 Task: Find connections with filter location Molina de Segura with filter topic #Entrepreneurwith filter profile language French with filter current company Oracle with filter school Gurunanak college with filter industry Wholesale Luxury Goods and Jewelry with filter service category Customer Service with filter keywords title Shipping and Receiving Staff
Action: Mouse moved to (473, 63)
Screenshot: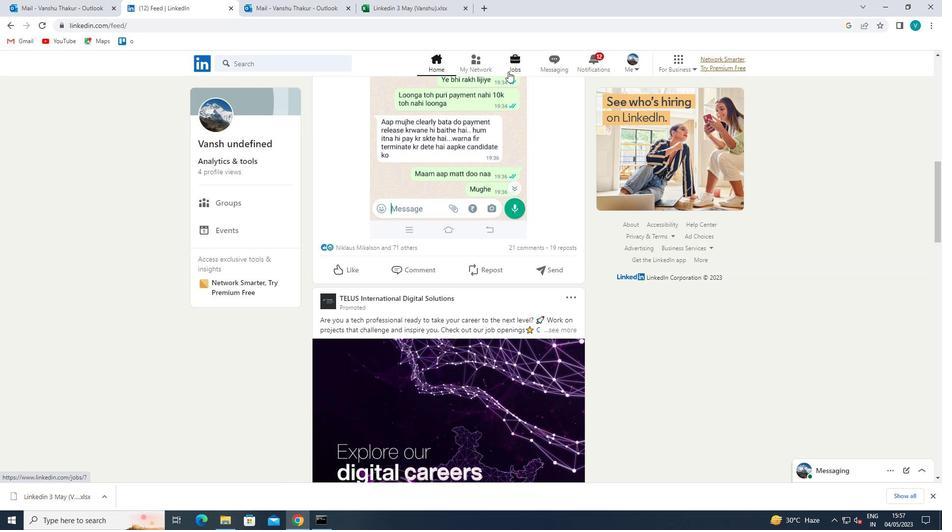 
Action: Mouse pressed left at (473, 63)
Screenshot: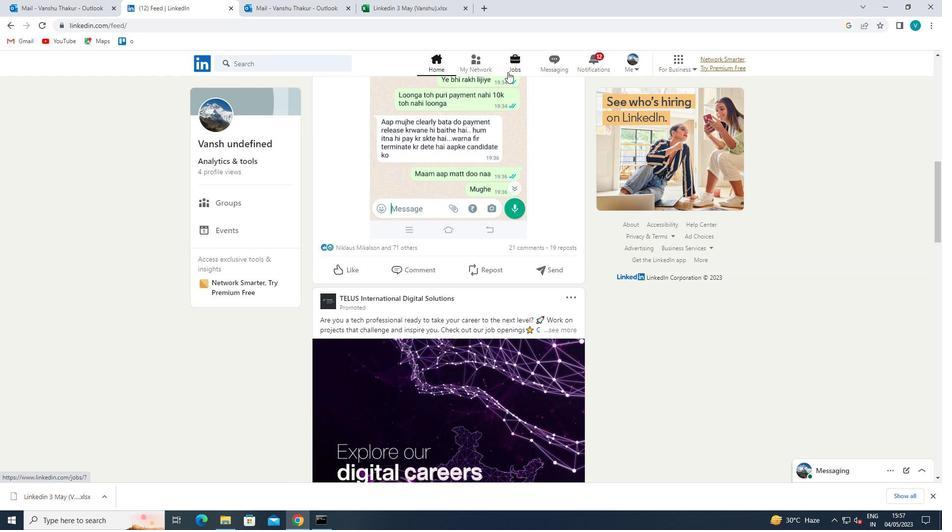 
Action: Mouse moved to (282, 112)
Screenshot: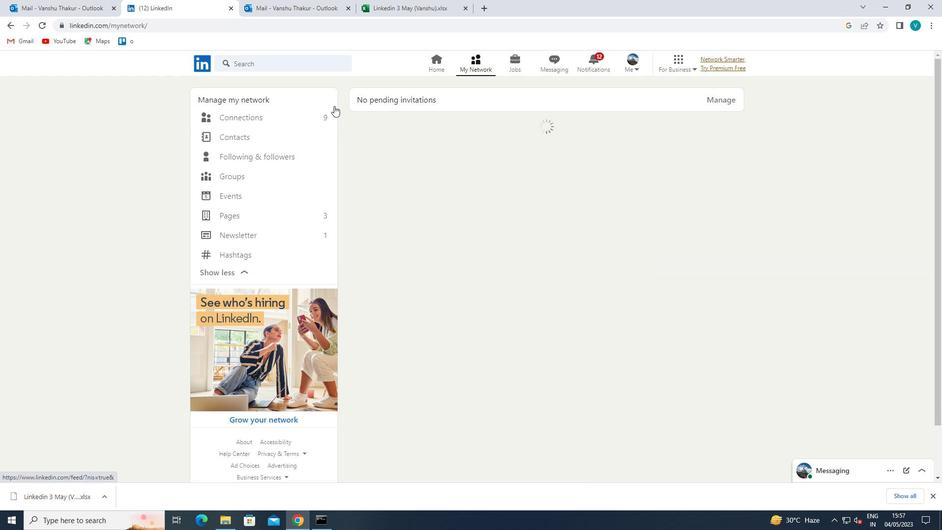 
Action: Mouse pressed left at (282, 112)
Screenshot: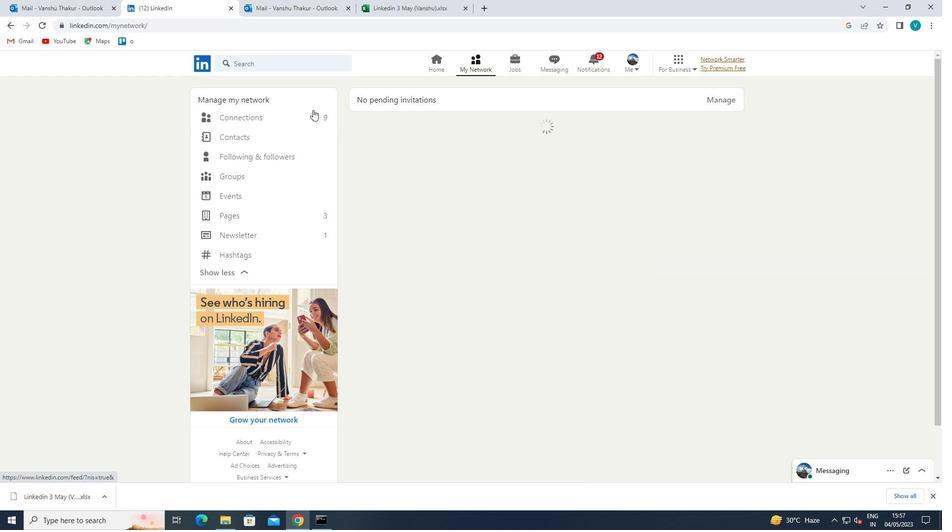 
Action: Mouse moved to (540, 119)
Screenshot: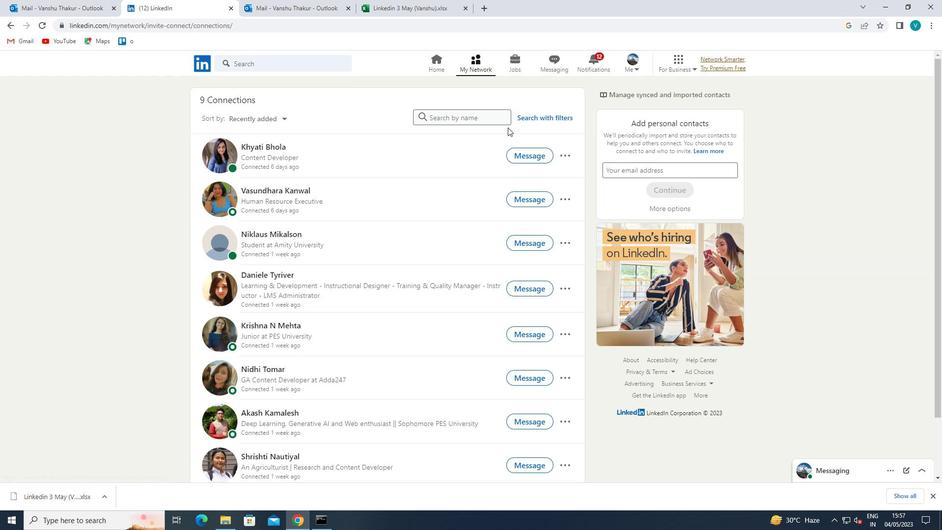 
Action: Mouse pressed left at (540, 119)
Screenshot: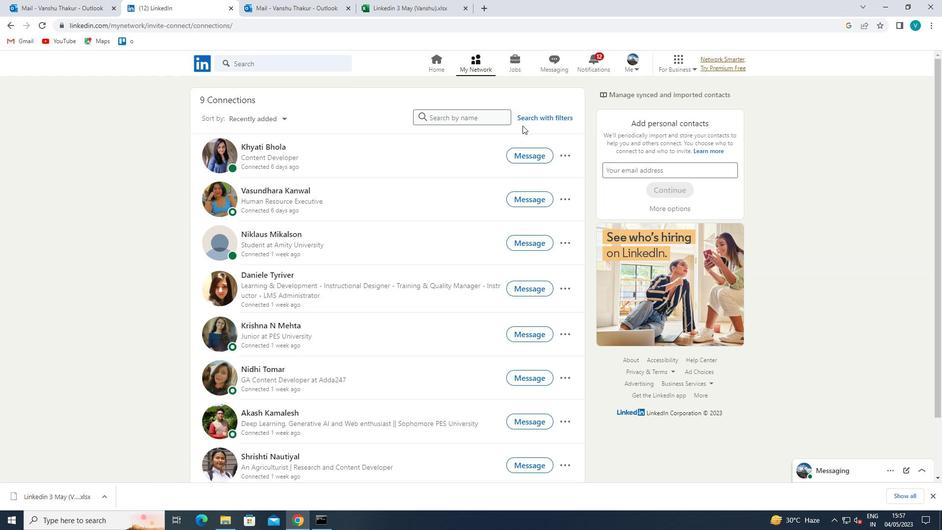 
Action: Mouse moved to (480, 90)
Screenshot: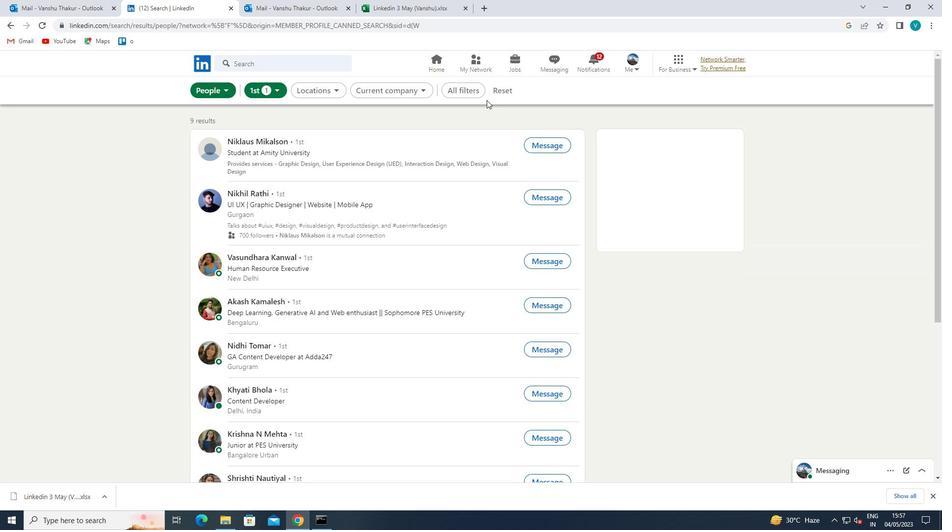 
Action: Mouse pressed left at (480, 90)
Screenshot: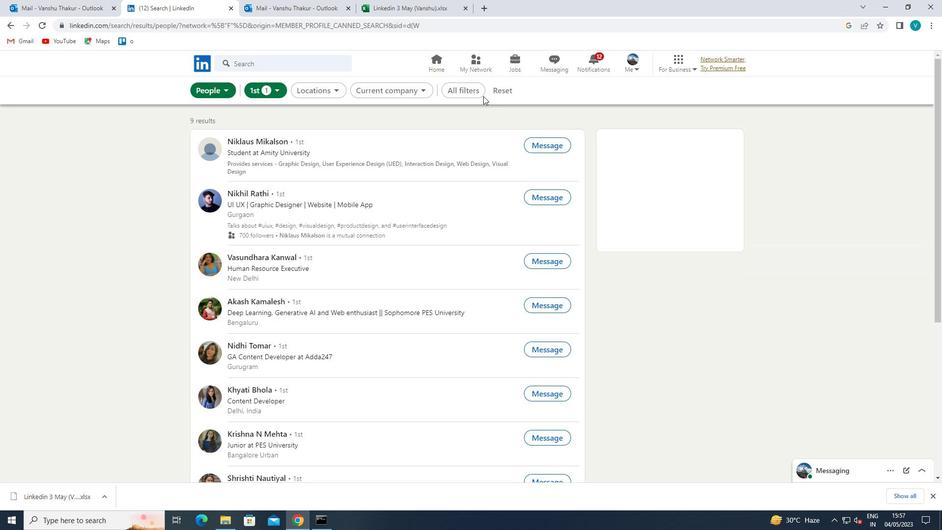 
Action: Mouse moved to (735, 176)
Screenshot: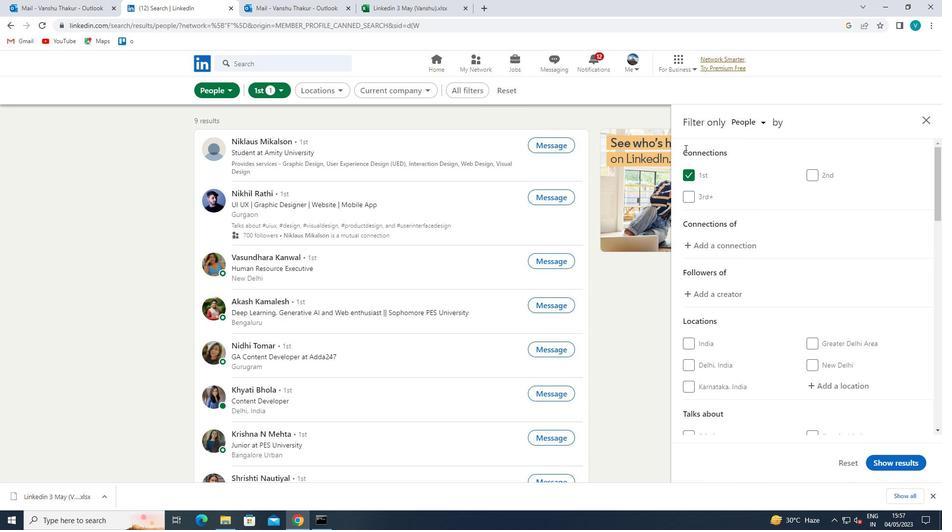 
Action: Mouse scrolled (735, 175) with delta (0, 0)
Screenshot: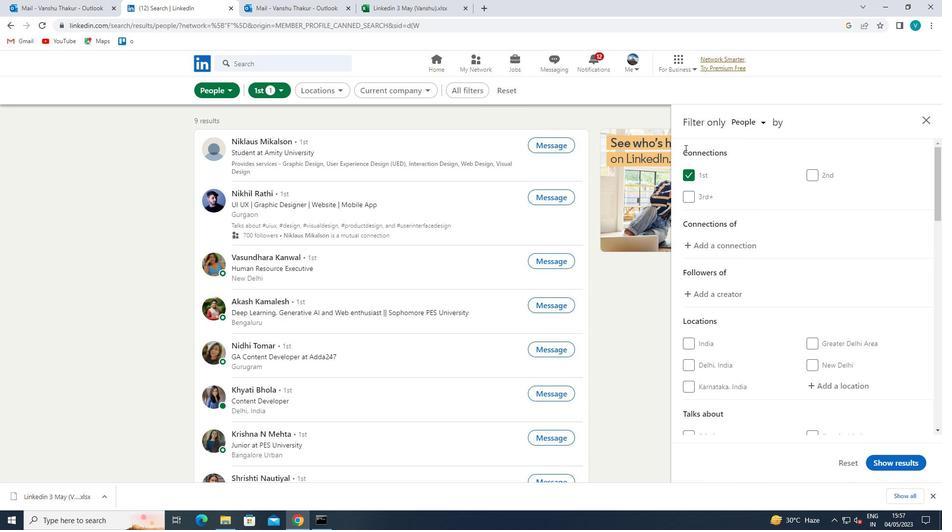 
Action: Mouse moved to (745, 184)
Screenshot: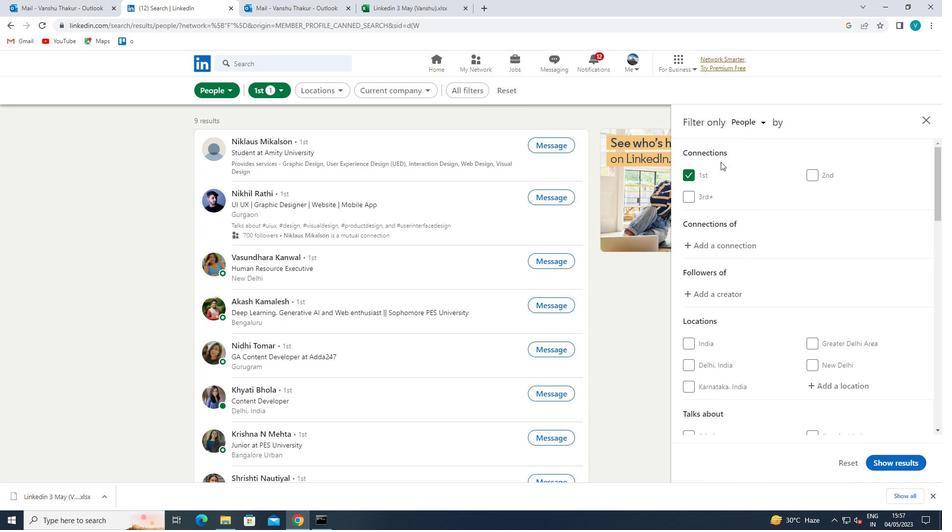 
Action: Mouse scrolled (745, 184) with delta (0, 0)
Screenshot: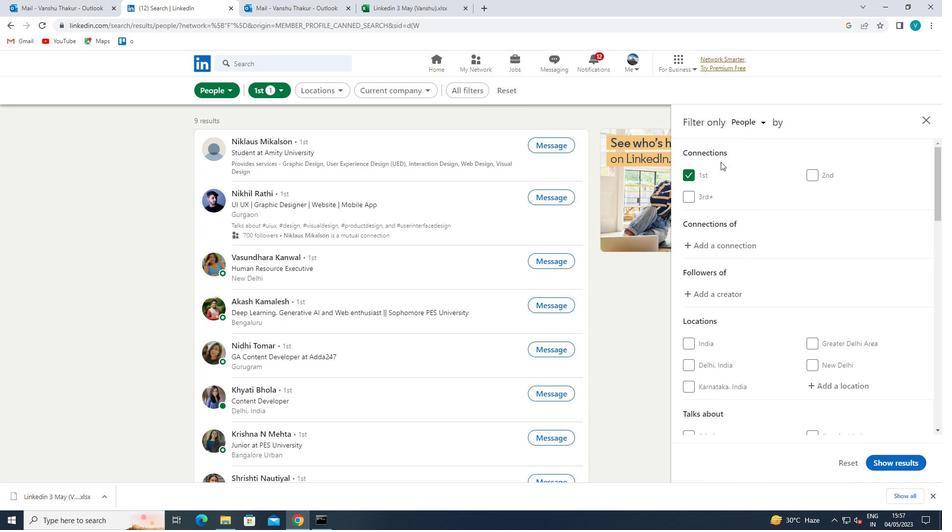 
Action: Mouse moved to (830, 290)
Screenshot: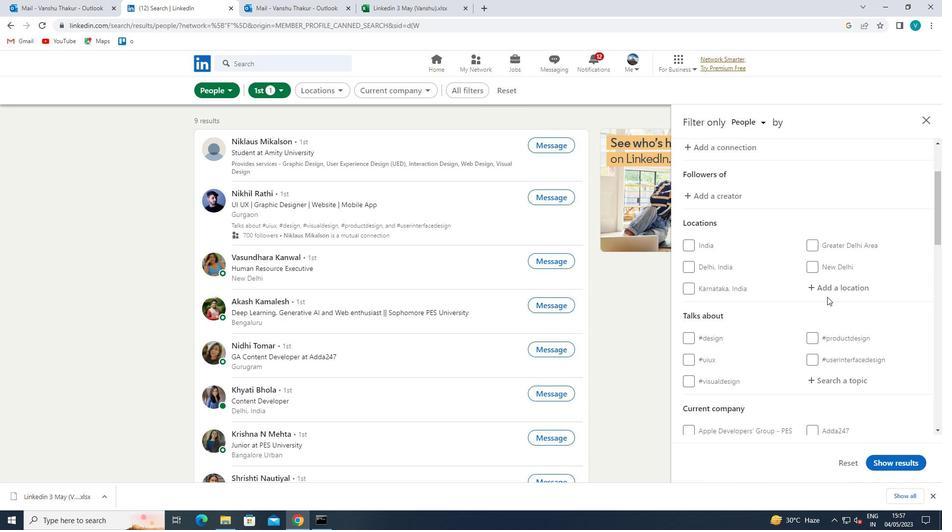 
Action: Mouse pressed left at (830, 290)
Screenshot: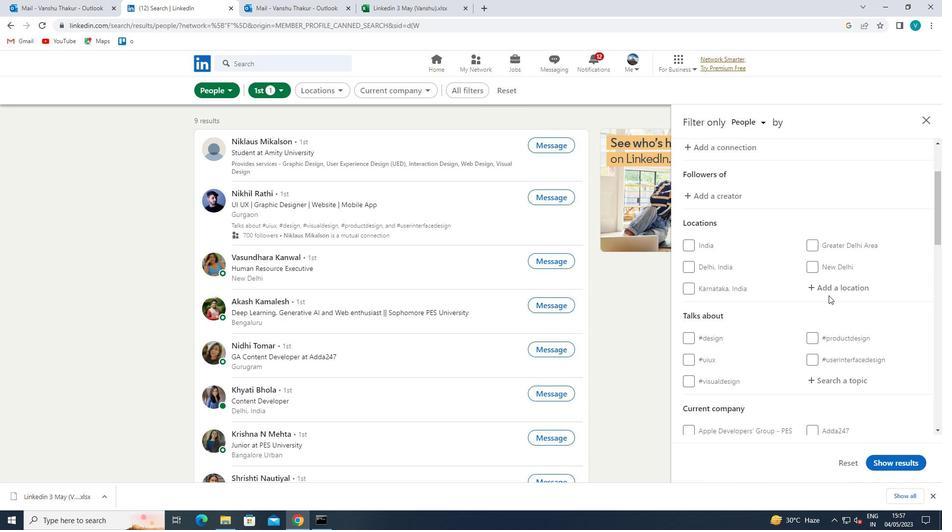 
Action: Mouse moved to (496, 94)
Screenshot: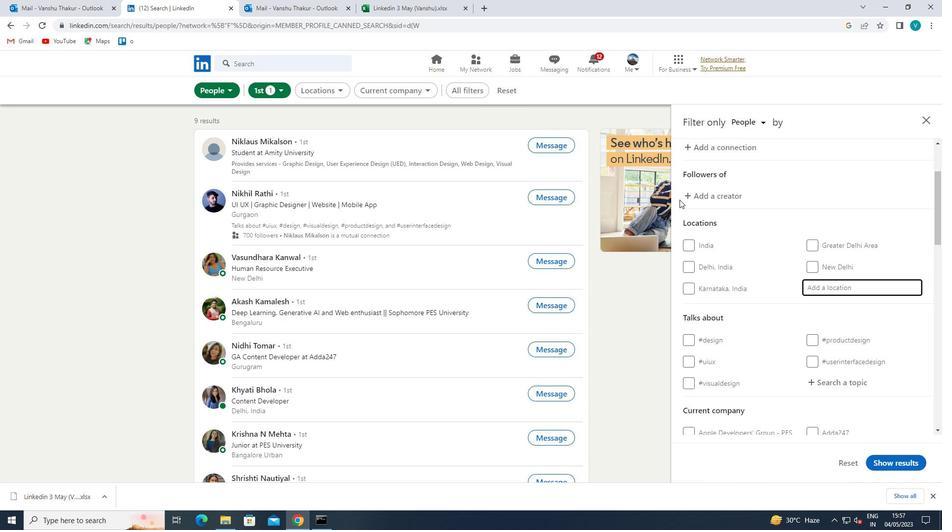 
Action: Key pressed <Key.shift>MOLINA
Screenshot: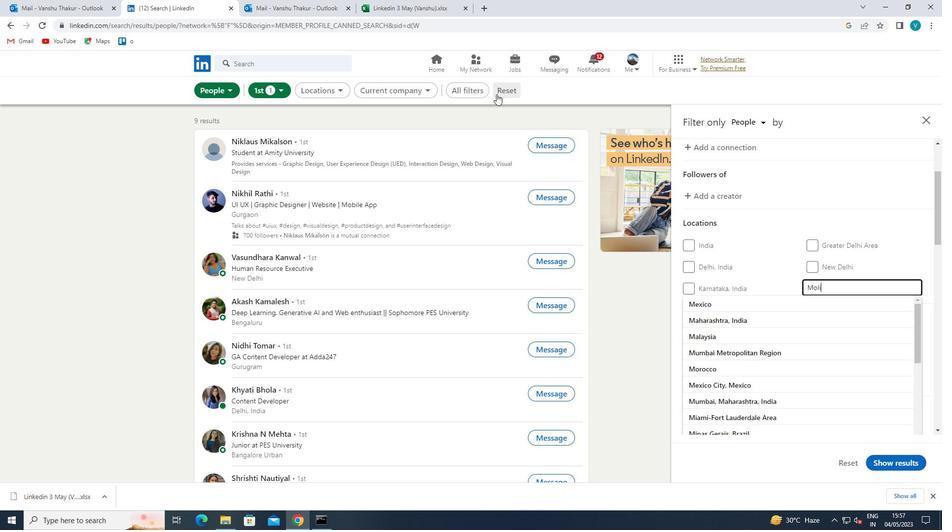 
Action: Mouse moved to (751, 306)
Screenshot: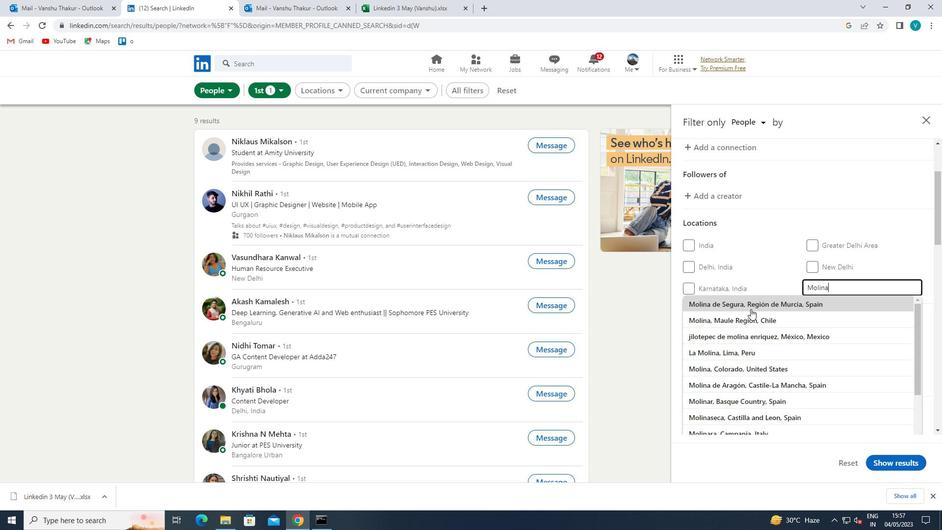 
Action: Mouse pressed left at (751, 306)
Screenshot: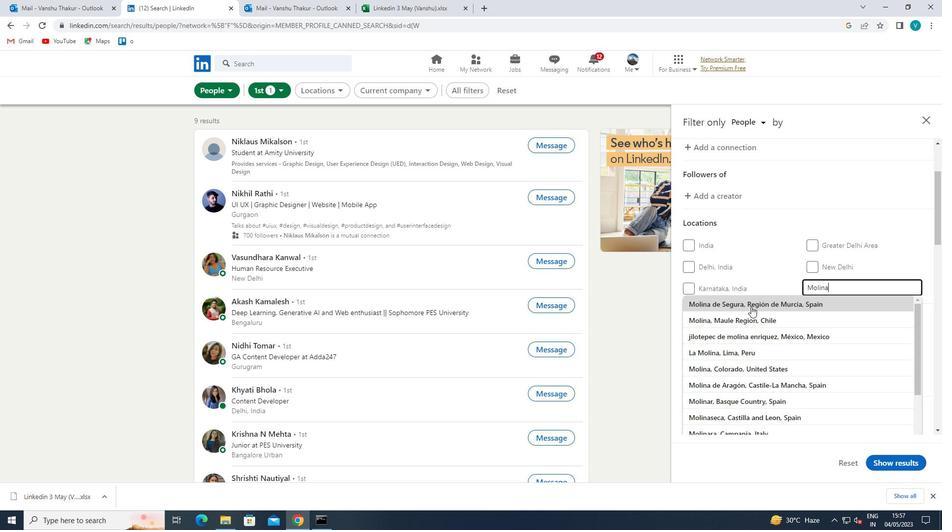 
Action: Mouse moved to (799, 321)
Screenshot: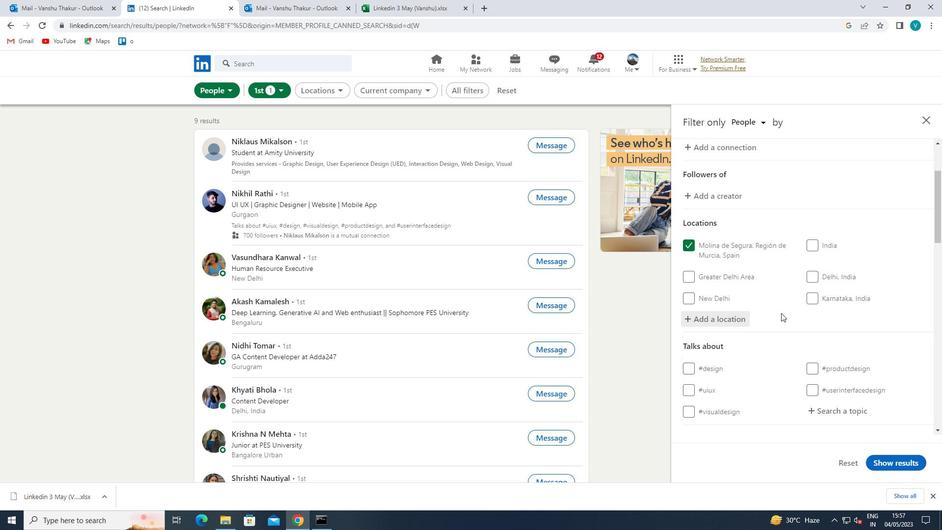 
Action: Mouse scrolled (799, 320) with delta (0, 0)
Screenshot: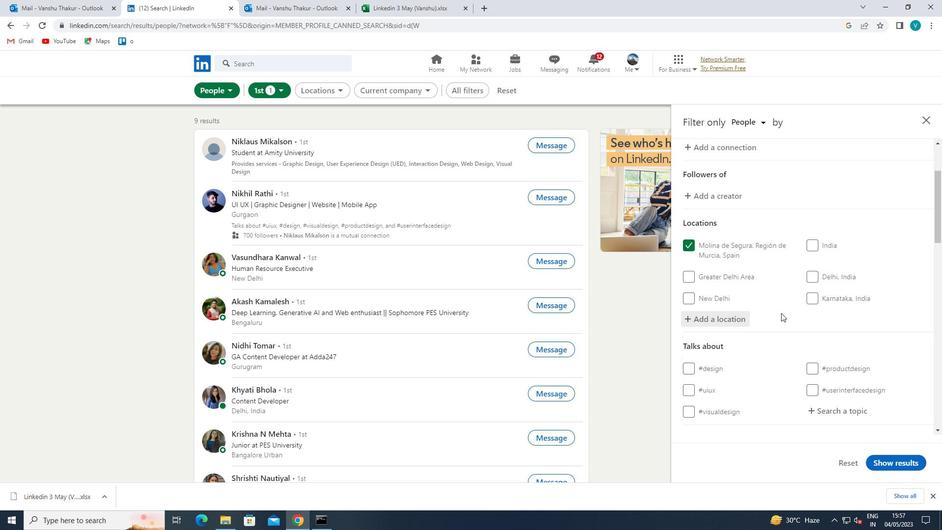 
Action: Mouse moved to (802, 324)
Screenshot: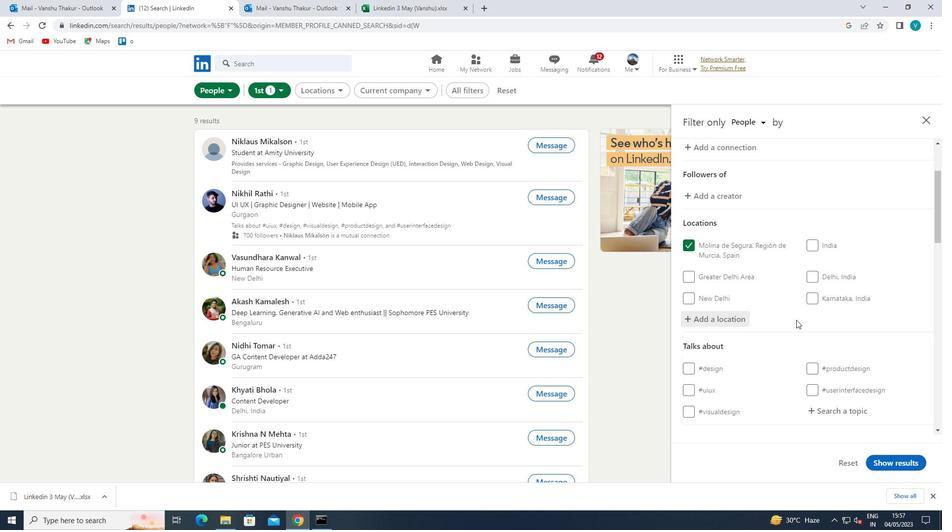 
Action: Mouse scrolled (802, 323) with delta (0, 0)
Screenshot: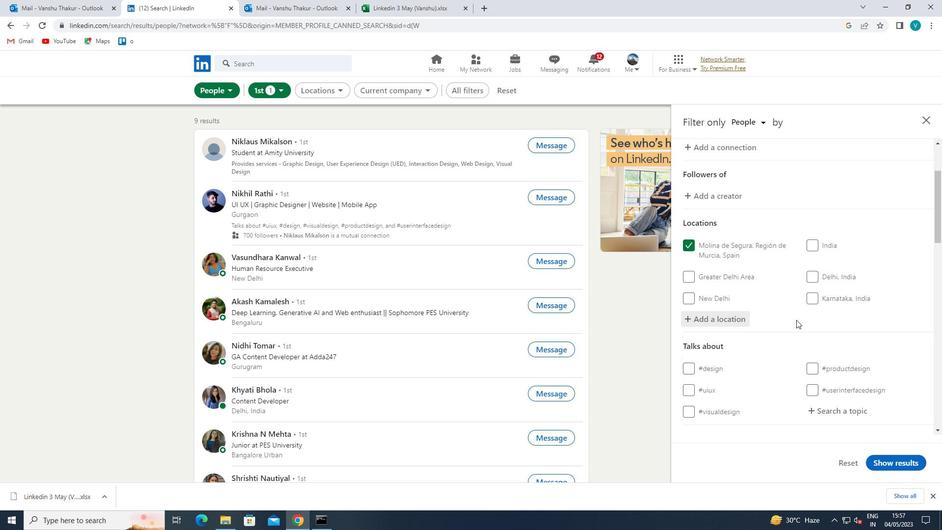 
Action: Mouse moved to (830, 319)
Screenshot: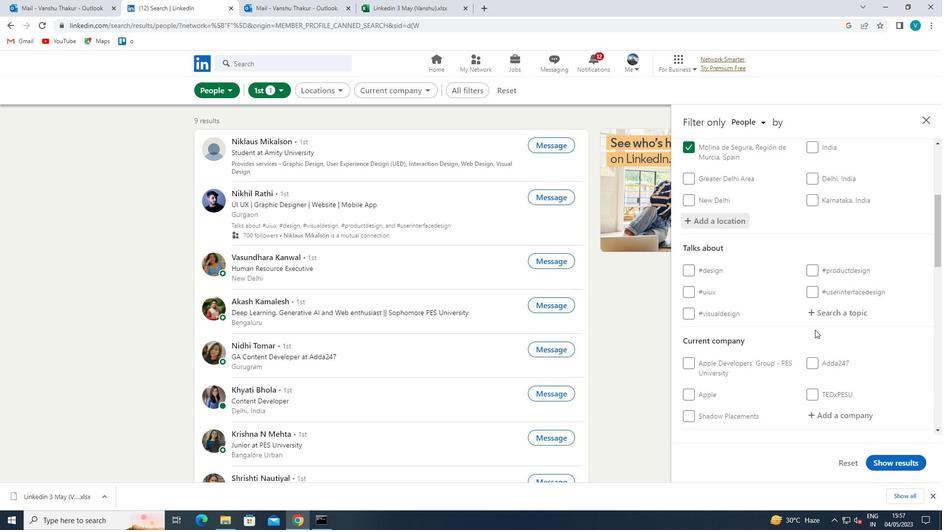
Action: Mouse pressed left at (830, 319)
Screenshot: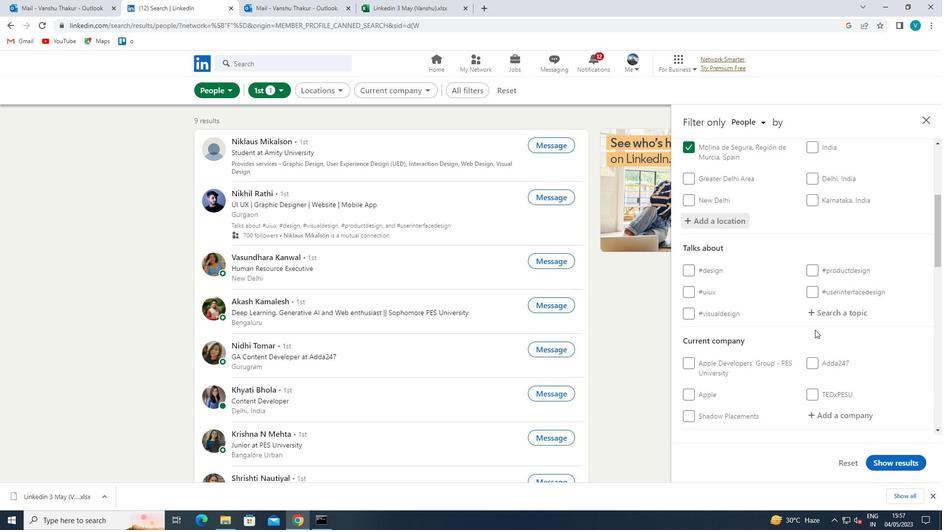 
Action: Mouse moved to (727, 260)
Screenshot: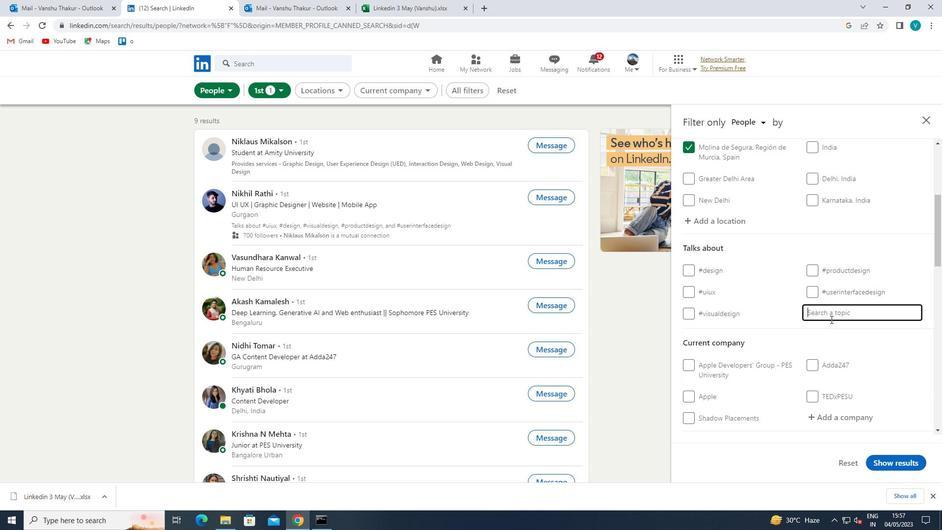 
Action: Key pressed ENTREPRENEUR
Screenshot: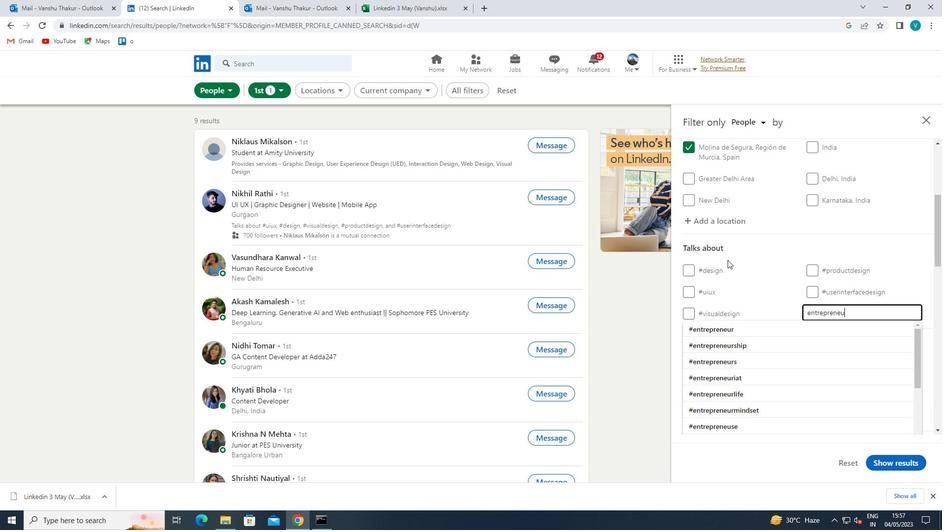
Action: Mouse moved to (728, 324)
Screenshot: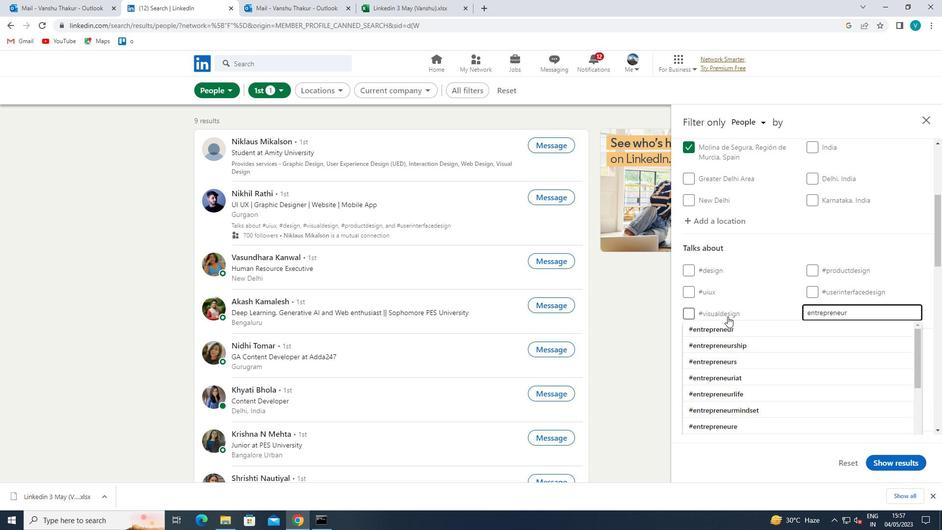 
Action: Mouse pressed left at (728, 324)
Screenshot: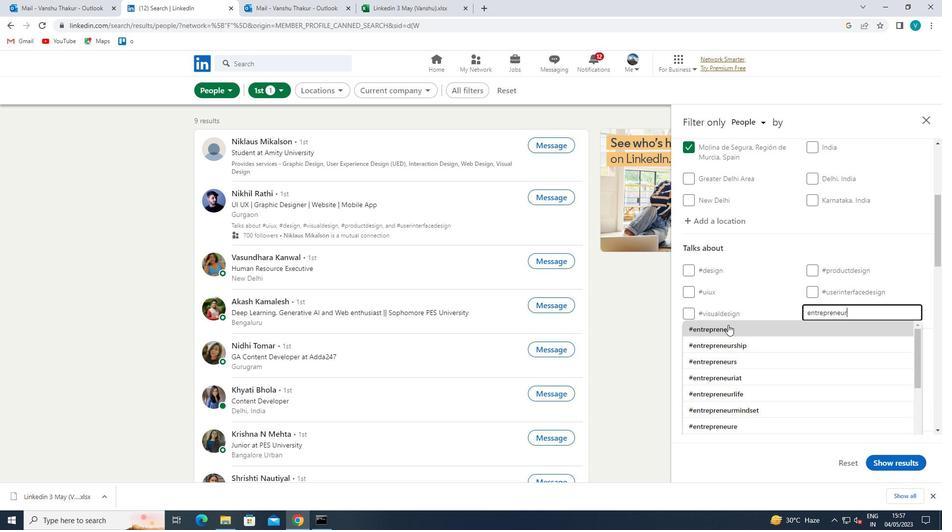 
Action: Mouse moved to (729, 325)
Screenshot: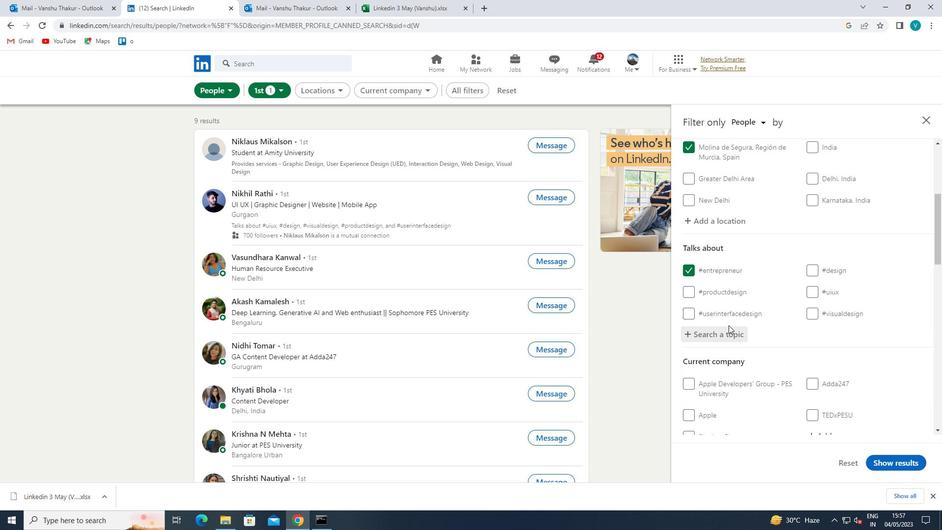 
Action: Mouse scrolled (729, 324) with delta (0, 0)
Screenshot: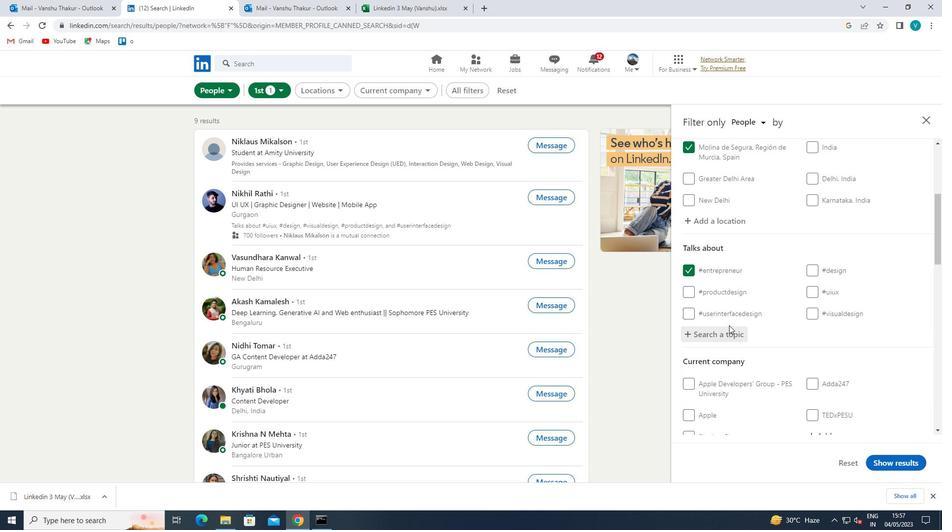 
Action: Mouse moved to (730, 324)
Screenshot: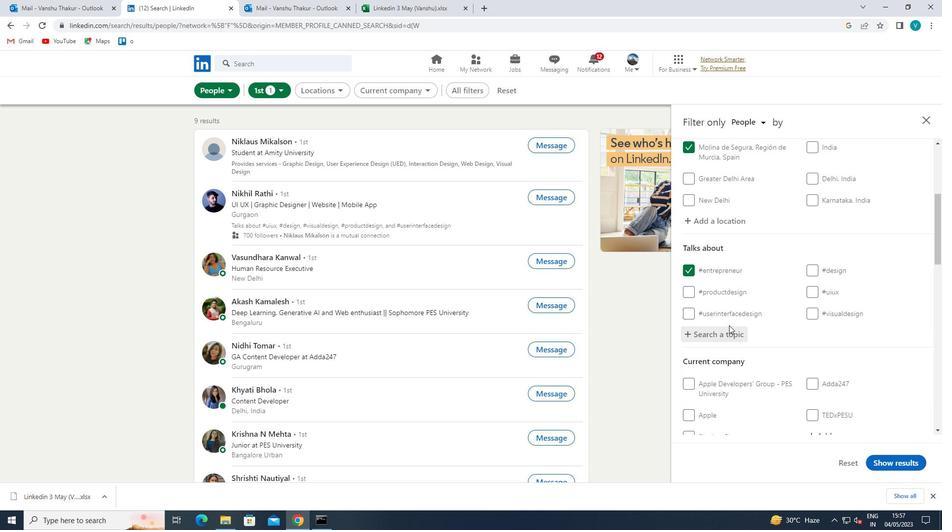 
Action: Mouse scrolled (730, 324) with delta (0, 0)
Screenshot: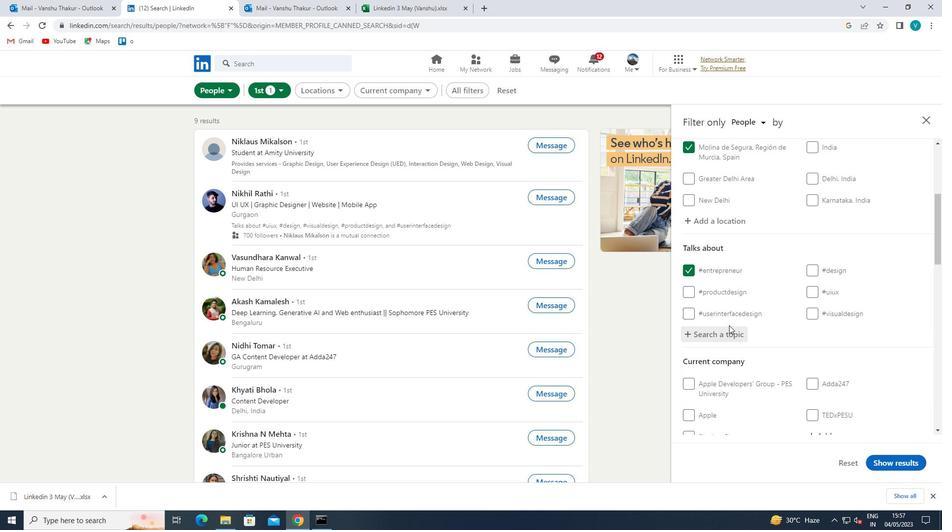 
Action: Mouse moved to (810, 332)
Screenshot: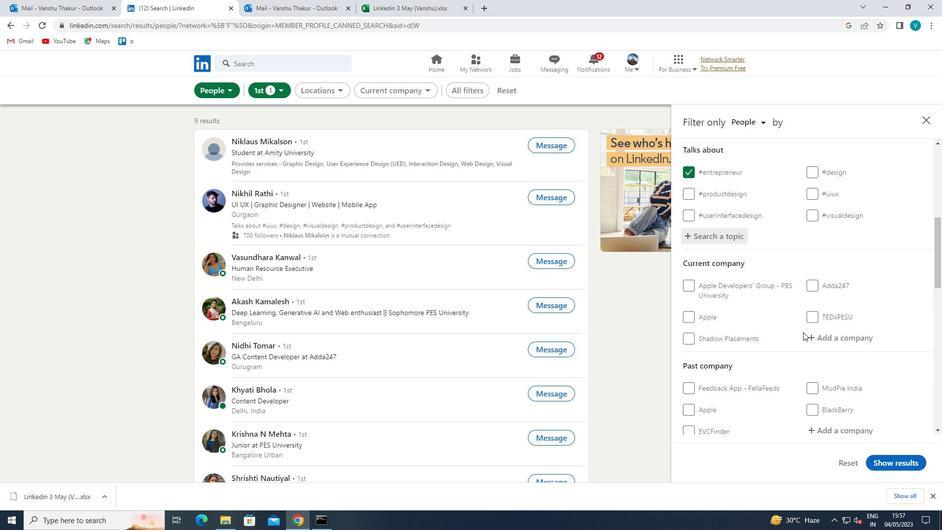 
Action: Mouse pressed left at (810, 332)
Screenshot: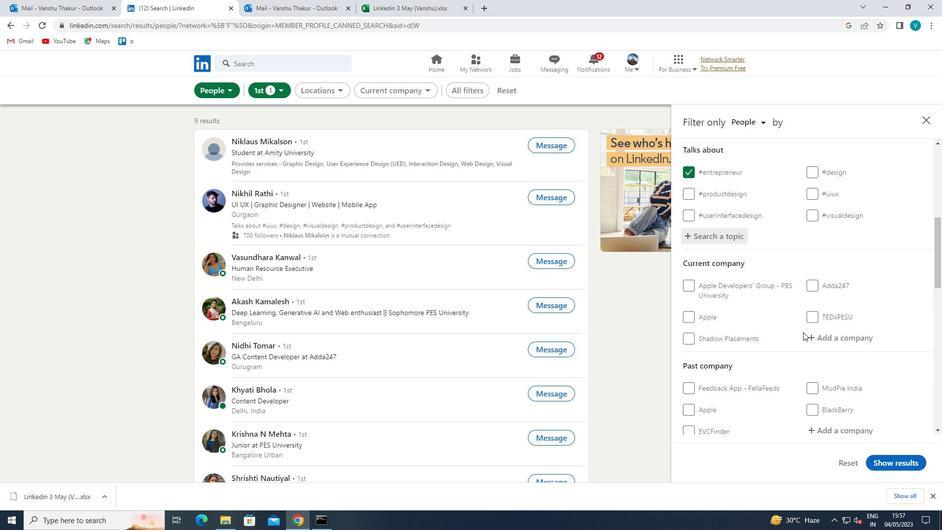 
Action: Mouse moved to (811, 333)
Screenshot: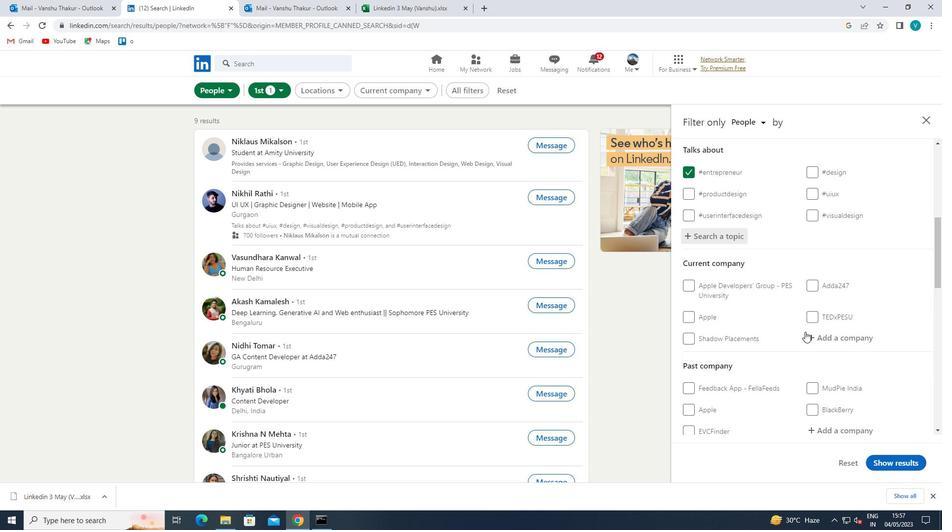 
Action: Key pressed <Key.shift>ORACLE
Screenshot: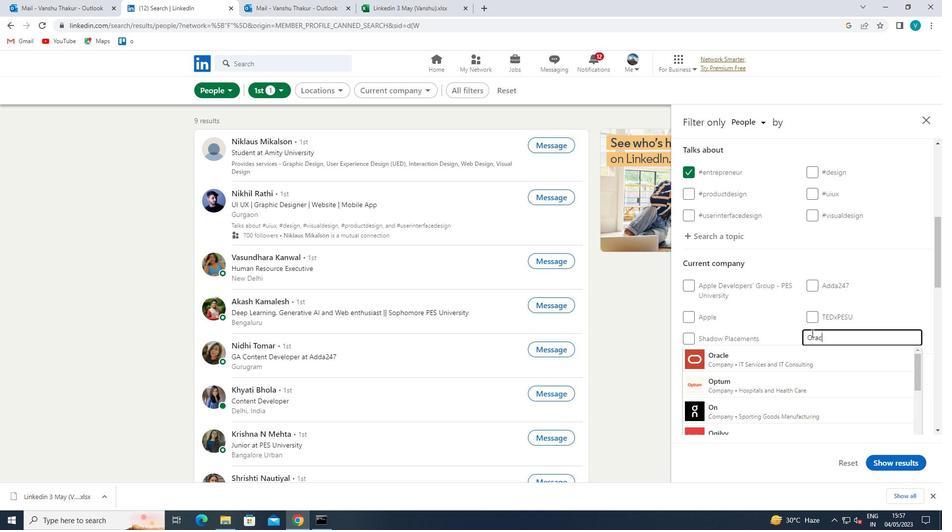 
Action: Mouse moved to (834, 356)
Screenshot: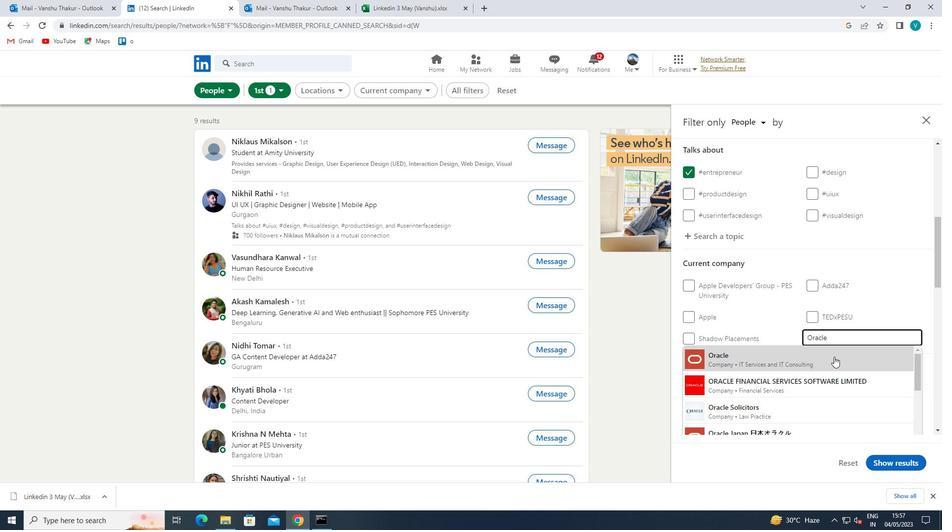 
Action: Mouse pressed left at (834, 356)
Screenshot: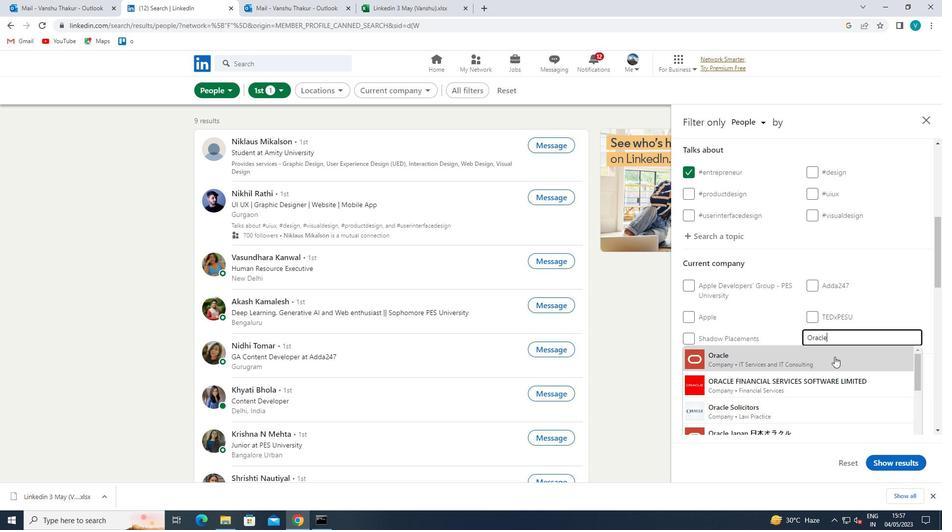 
Action: Mouse scrolled (834, 356) with delta (0, 0)
Screenshot: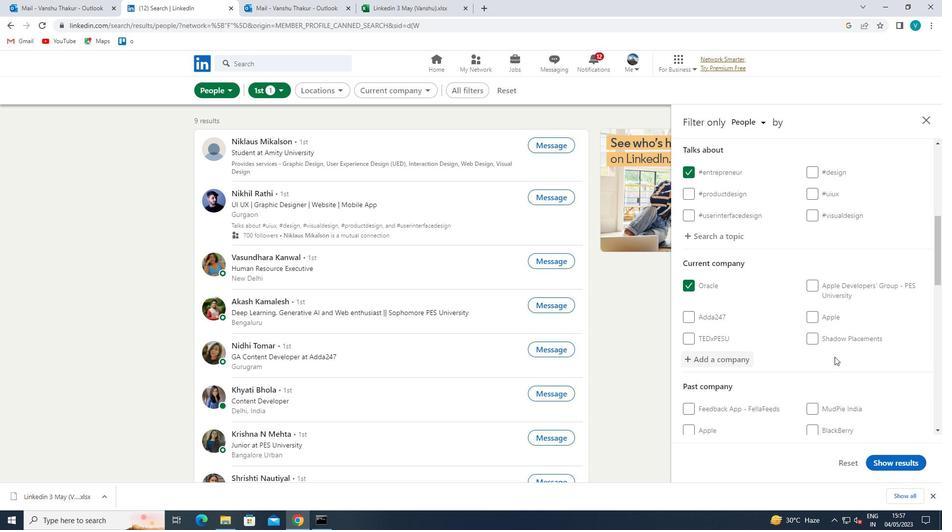 
Action: Mouse scrolled (834, 356) with delta (0, 0)
Screenshot: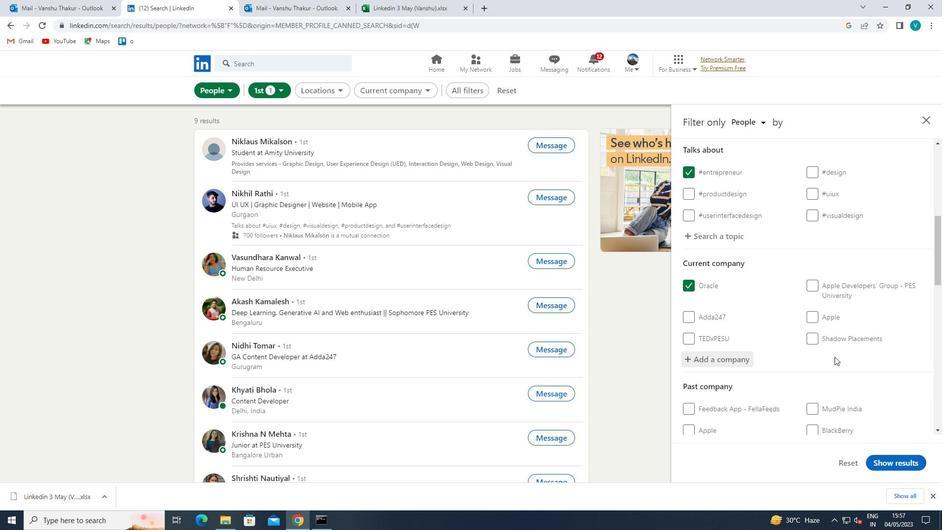 
Action: Mouse scrolled (834, 356) with delta (0, 0)
Screenshot: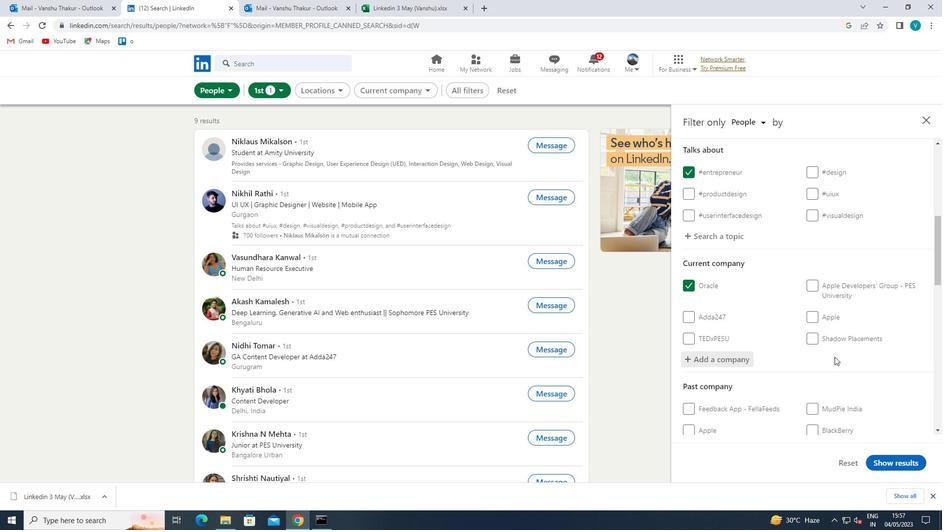 
Action: Mouse scrolled (834, 356) with delta (0, 0)
Screenshot: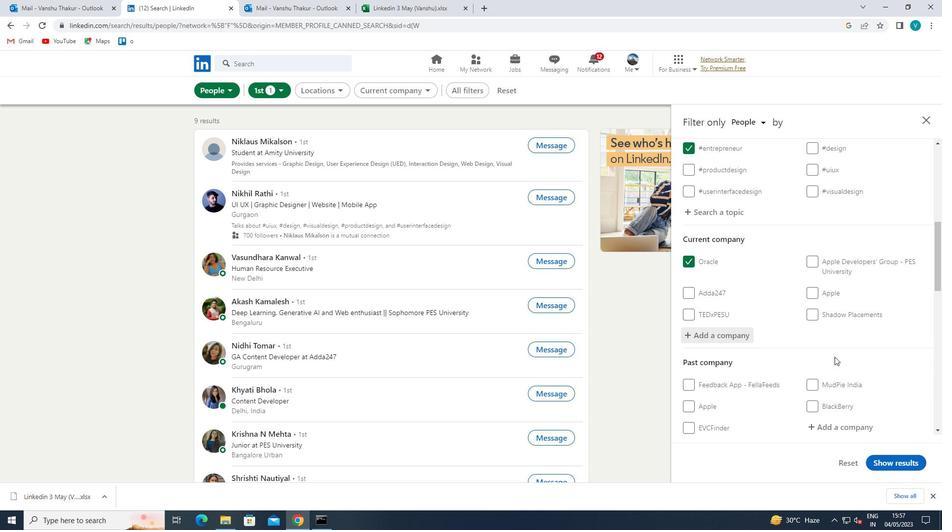 
Action: Mouse moved to (838, 374)
Screenshot: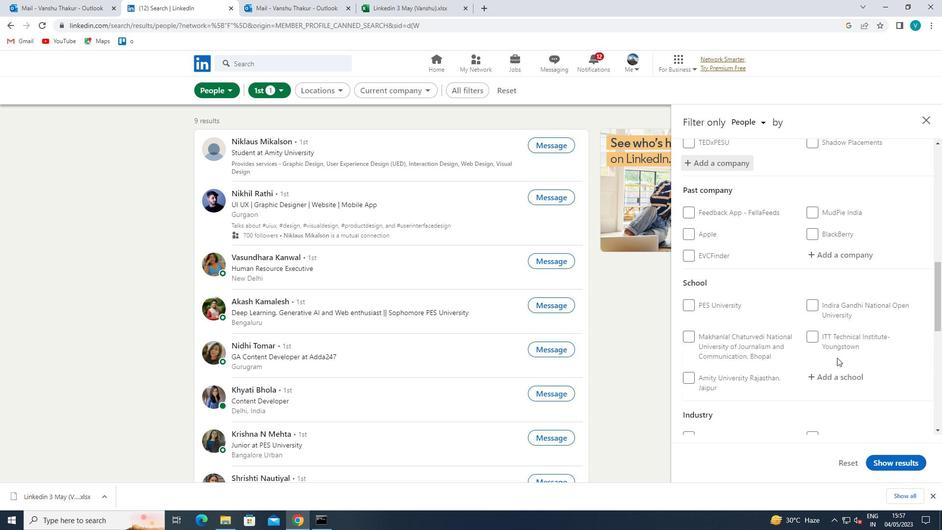 
Action: Mouse pressed left at (838, 374)
Screenshot: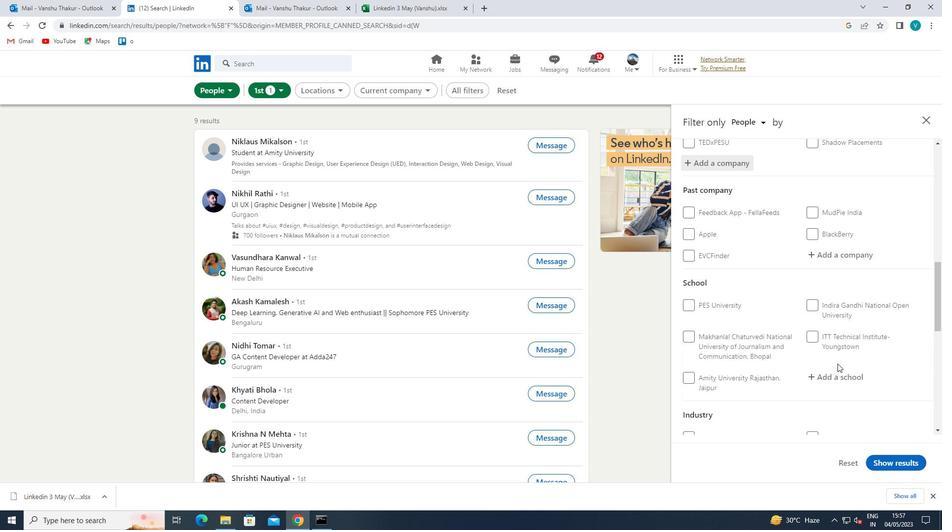 
Action: Mouse moved to (839, 374)
Screenshot: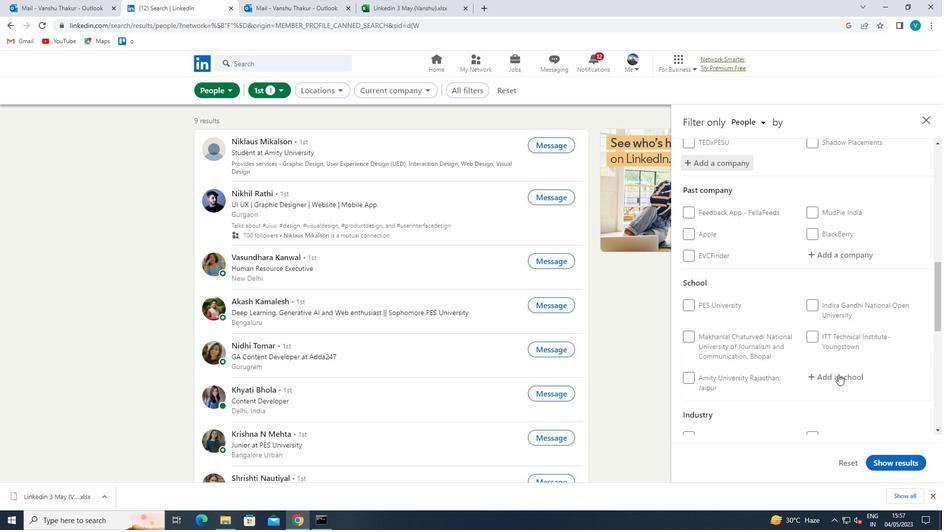 
Action: Key pressed <Key.shift>GURUNANK
Screenshot: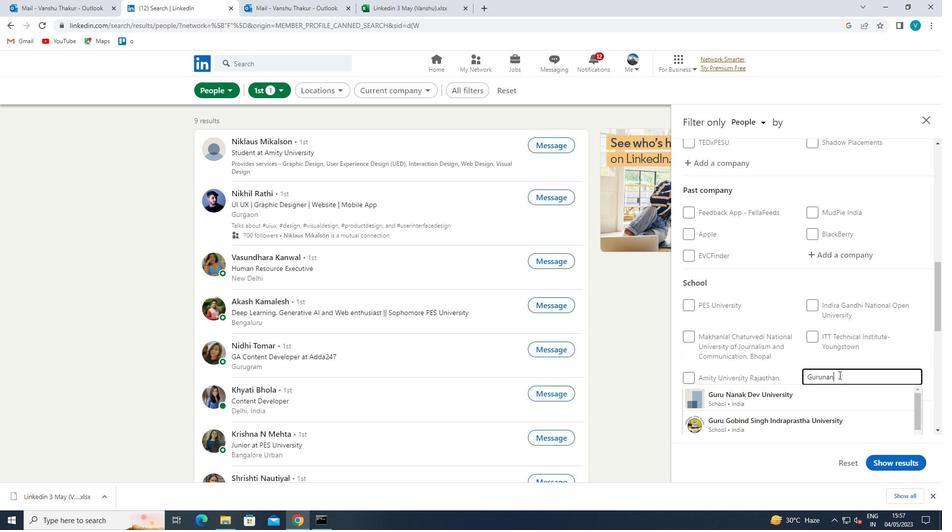 
Action: Mouse moved to (839, 409)
Screenshot: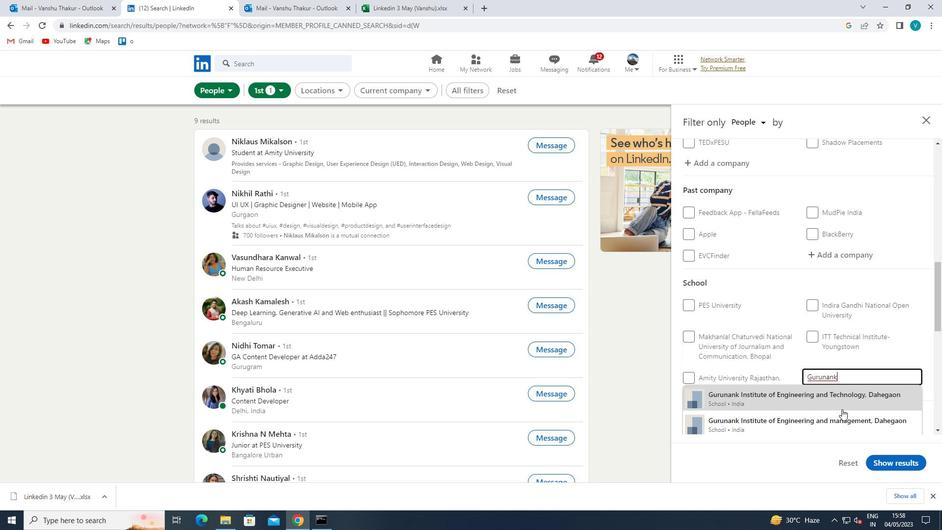 
Action: Key pressed <Key.space><Key.backspace><Key.backspace>AK<Key.space>COLLGE
Screenshot: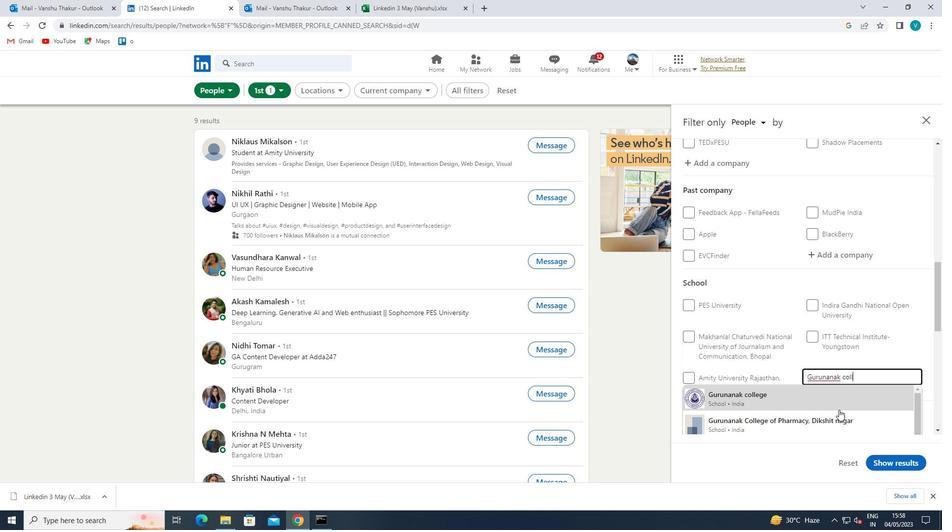 
Action: Mouse moved to (853, 377)
Screenshot: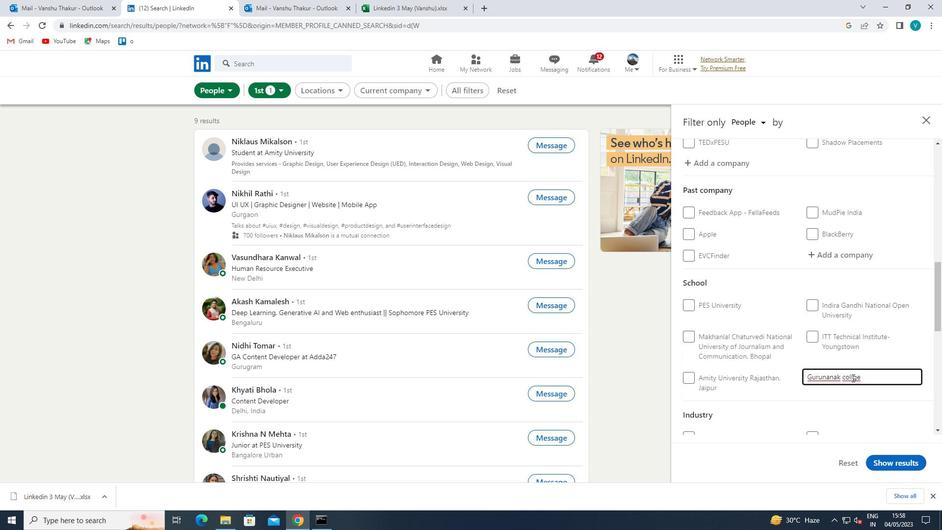 
Action: Mouse pressed left at (853, 377)
Screenshot: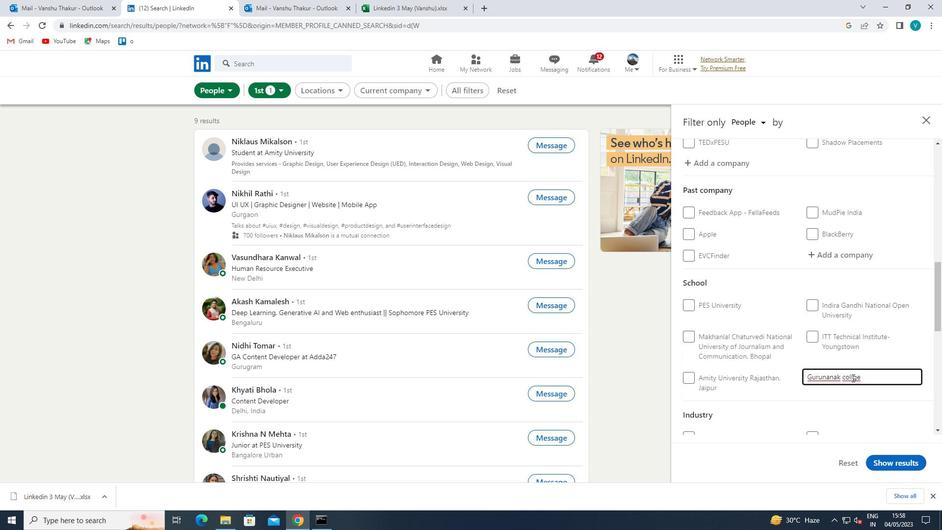 
Action: Key pressed E
Screenshot: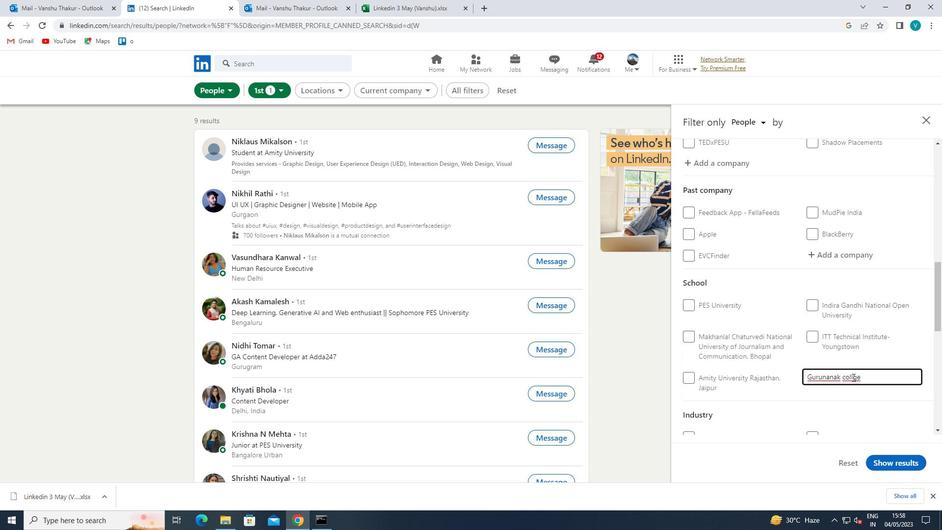 
Action: Mouse moved to (838, 388)
Screenshot: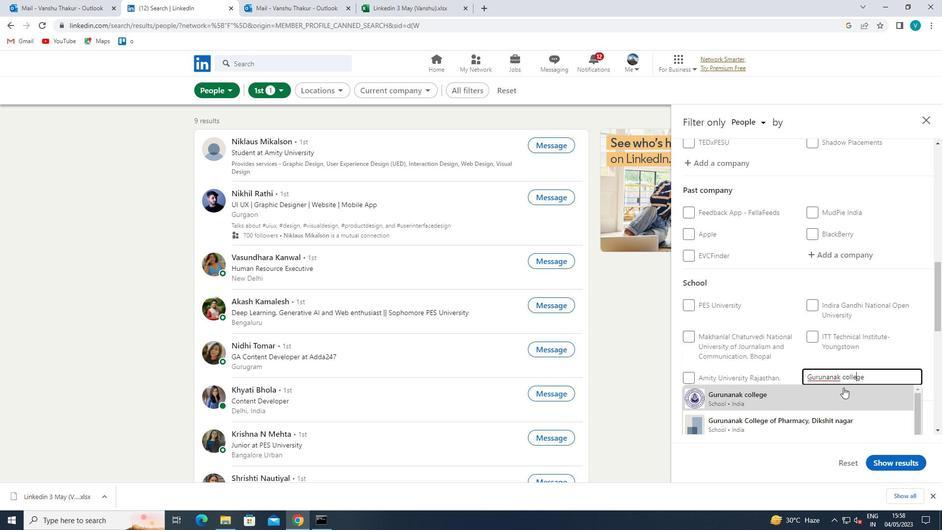 
Action: Mouse pressed left at (838, 388)
Screenshot: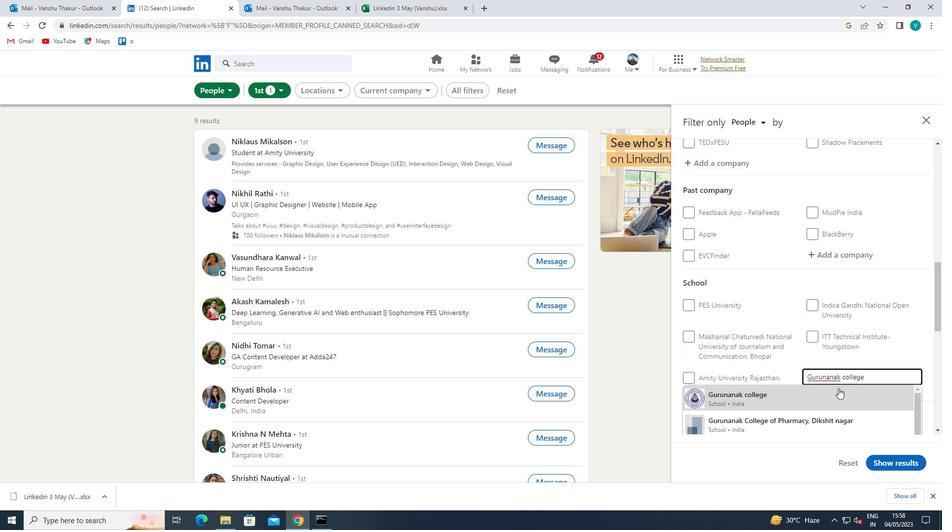 
Action: Mouse moved to (841, 376)
Screenshot: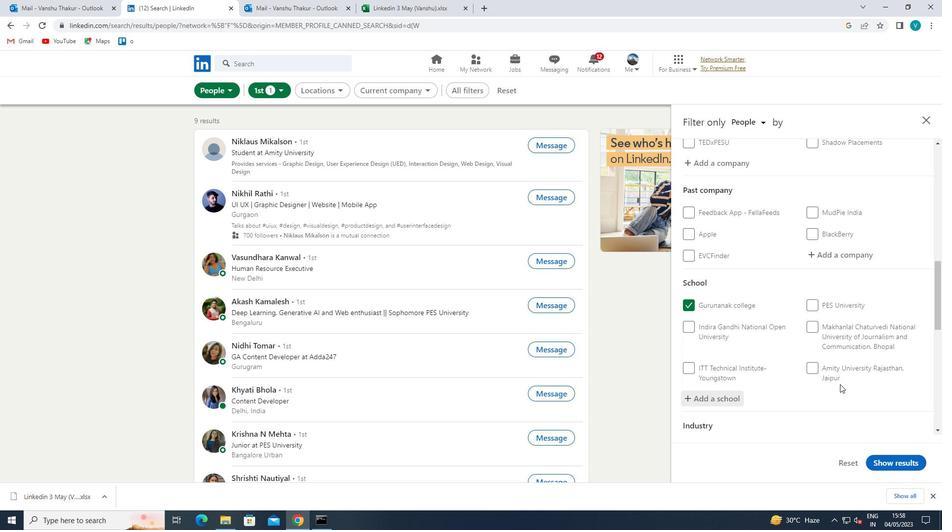
Action: Mouse scrolled (841, 376) with delta (0, 0)
Screenshot: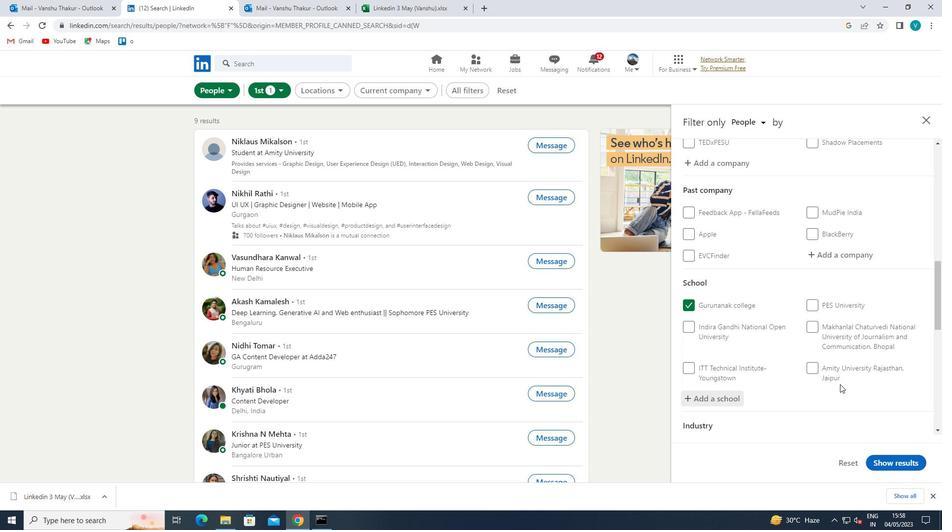 
Action: Mouse moved to (841, 375)
Screenshot: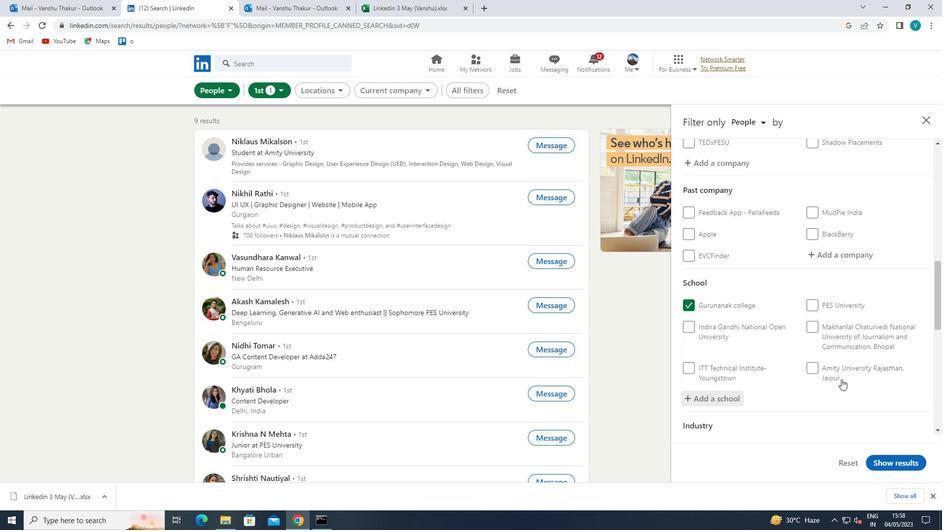 
Action: Mouse scrolled (841, 374) with delta (0, 0)
Screenshot: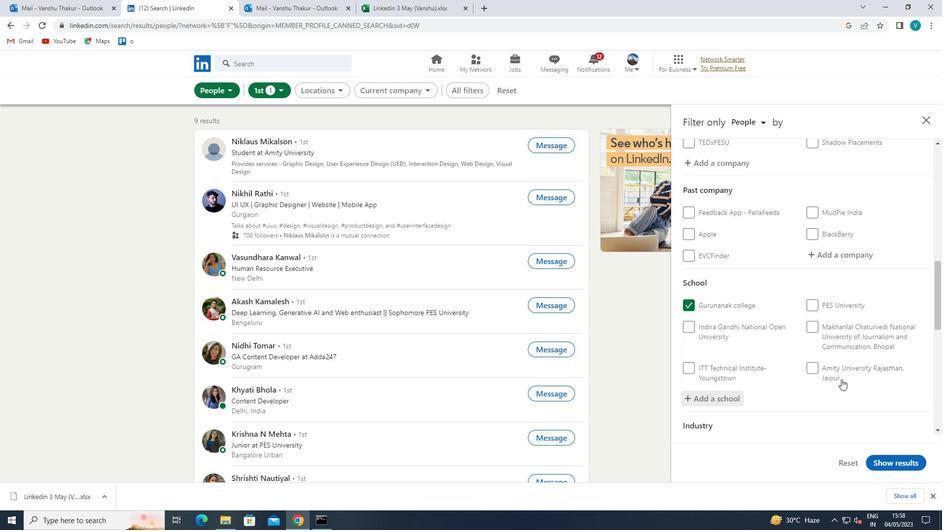 
Action: Mouse moved to (841, 374)
Screenshot: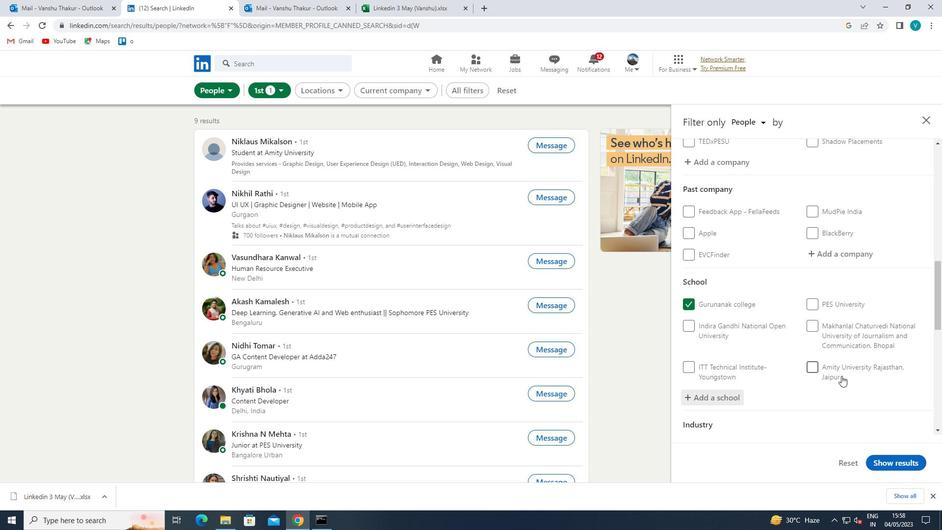 
Action: Mouse scrolled (841, 373) with delta (0, 0)
Screenshot: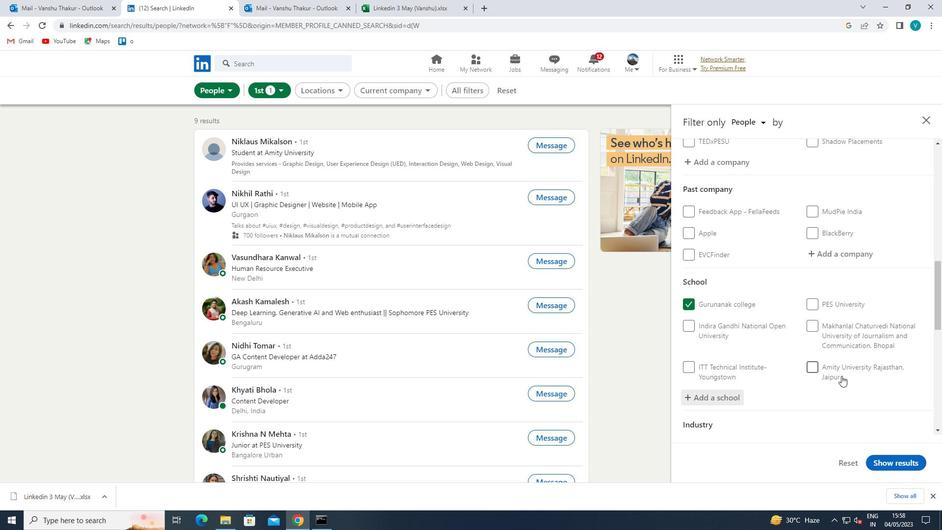 
Action: Mouse moved to (840, 373)
Screenshot: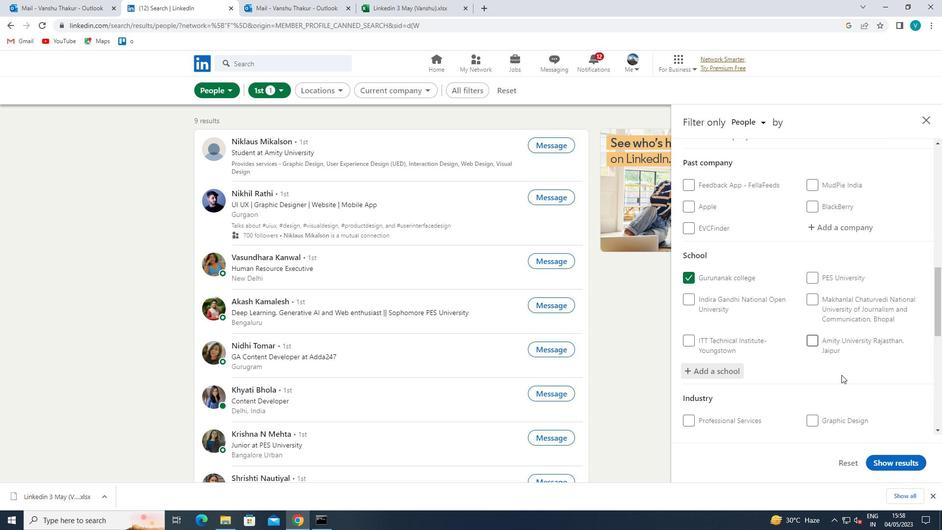 
Action: Mouse scrolled (840, 372) with delta (0, 0)
Screenshot: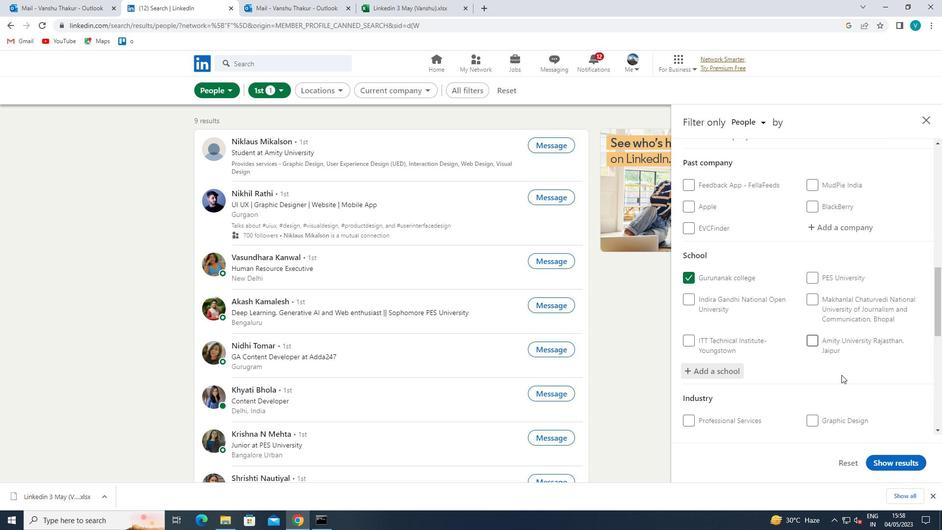 
Action: Mouse moved to (850, 307)
Screenshot: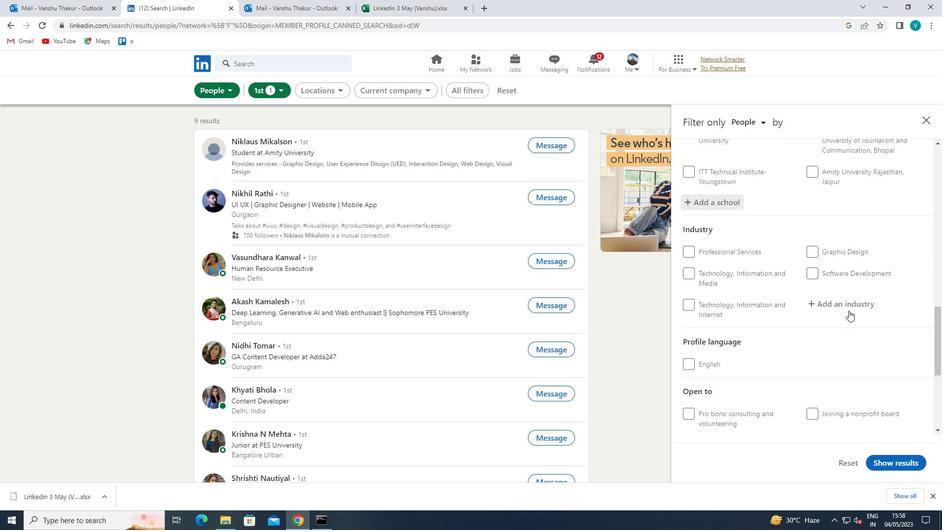 
Action: Mouse pressed left at (850, 307)
Screenshot: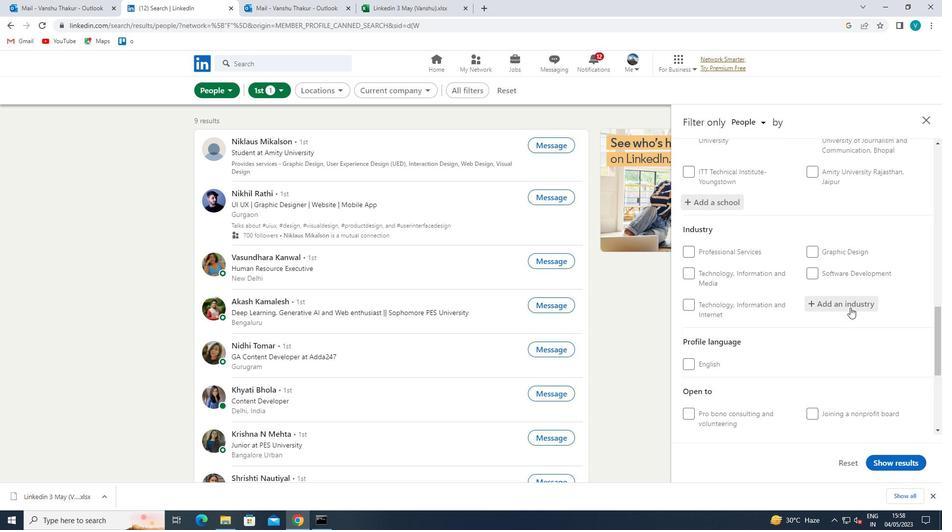 
Action: Mouse moved to (798, 276)
Screenshot: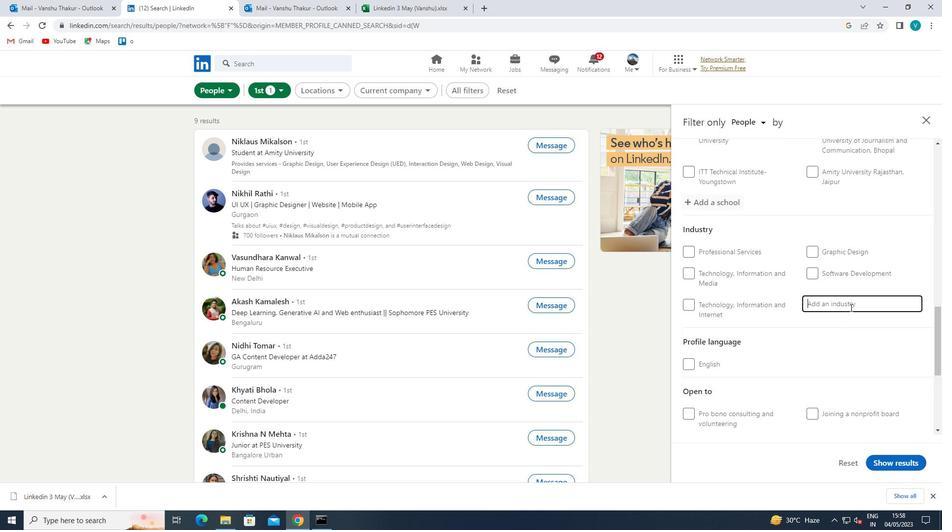 
Action: Key pressed <Key.shift>WHOLESALE<Key.space>IN<Key.backspace><Key.backspace>LUXUR
Screenshot: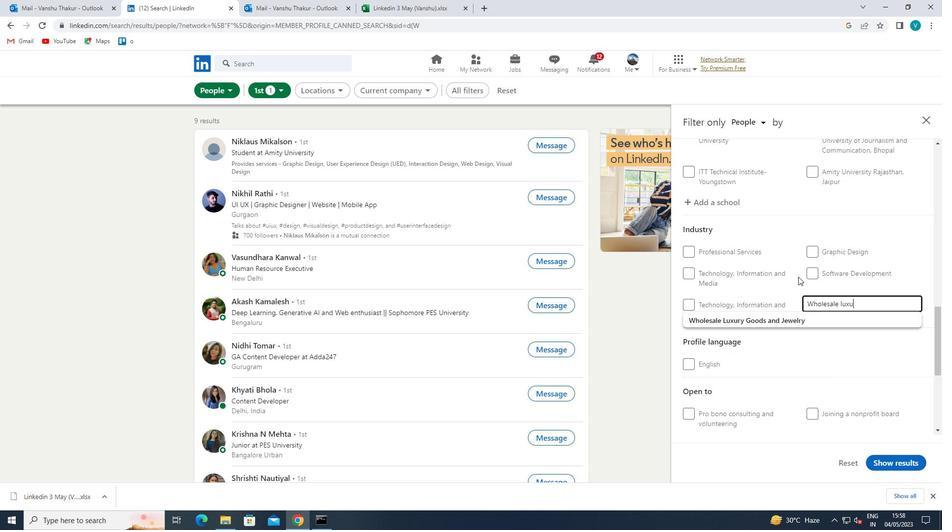 
Action: Mouse moved to (797, 315)
Screenshot: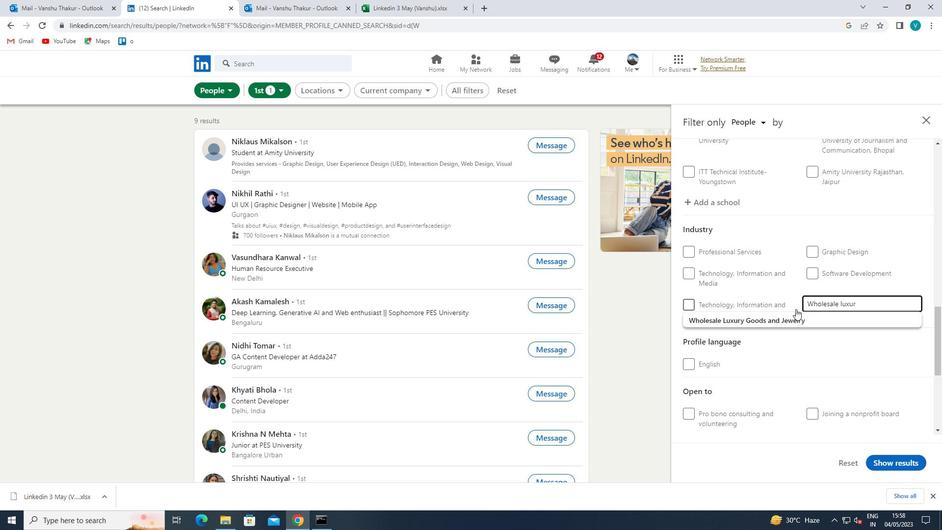 
Action: Mouse pressed left at (797, 315)
Screenshot: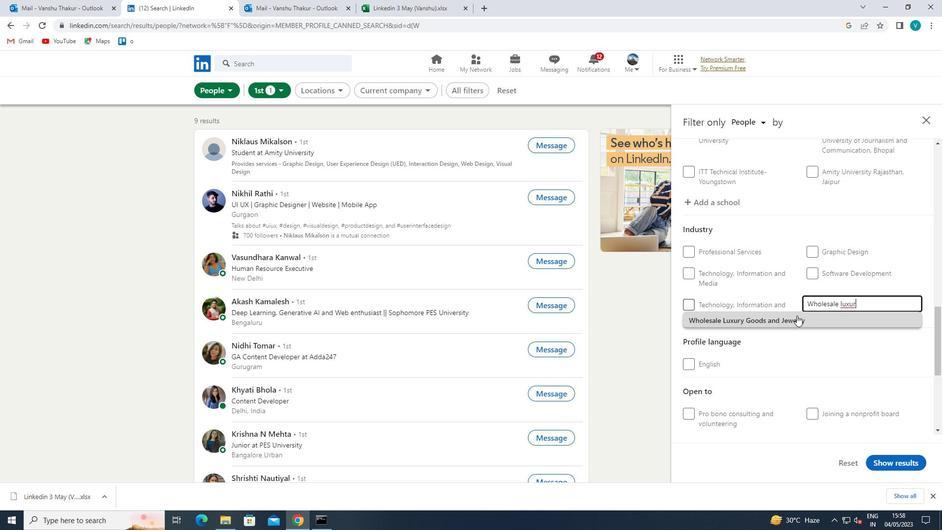 
Action: Mouse scrolled (797, 315) with delta (0, 0)
Screenshot: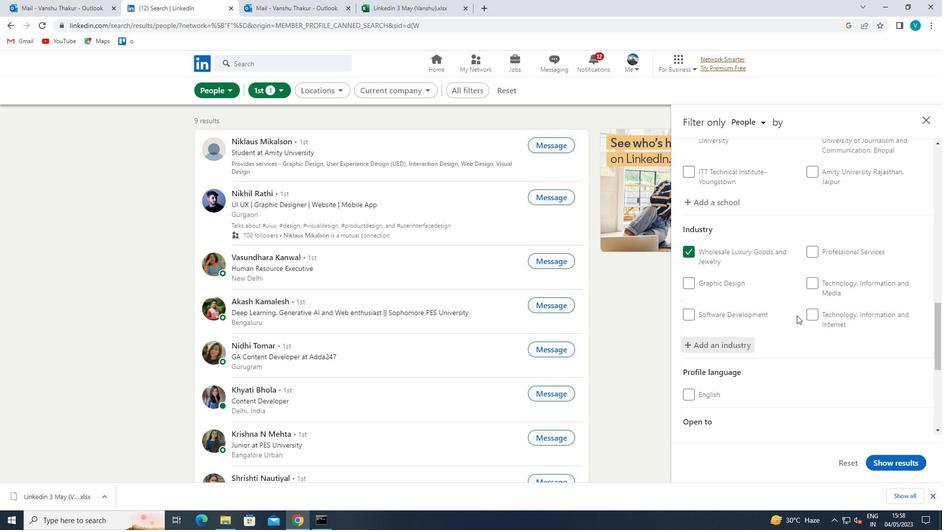 
Action: Mouse scrolled (797, 315) with delta (0, 0)
Screenshot: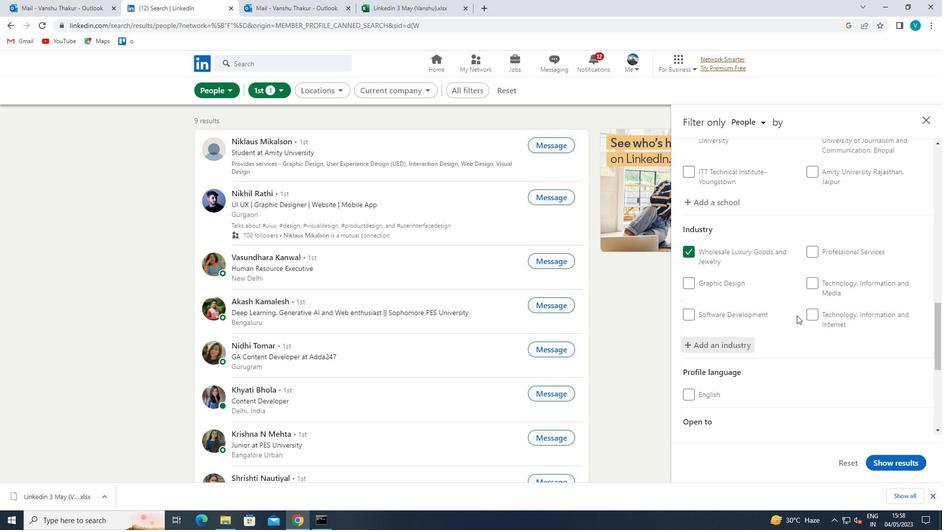 
Action: Mouse moved to (798, 315)
Screenshot: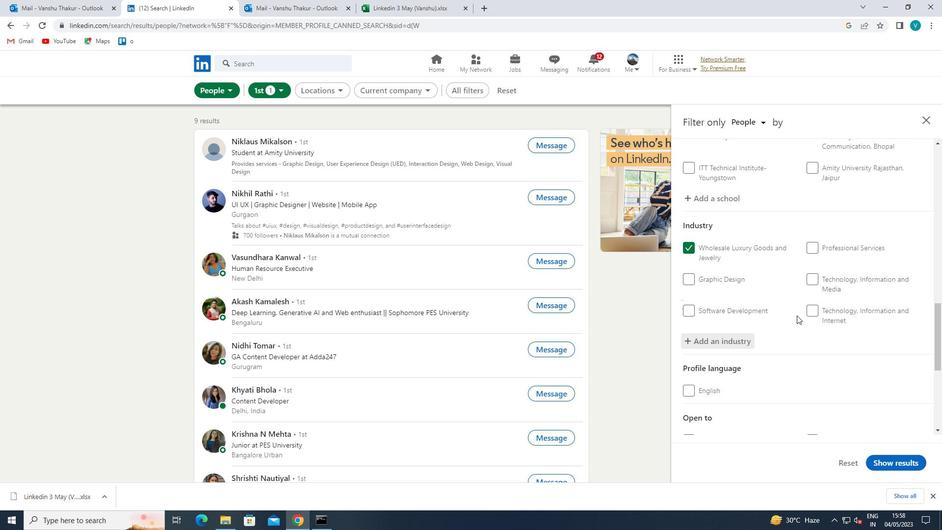 
Action: Mouse scrolled (798, 315) with delta (0, 0)
Screenshot: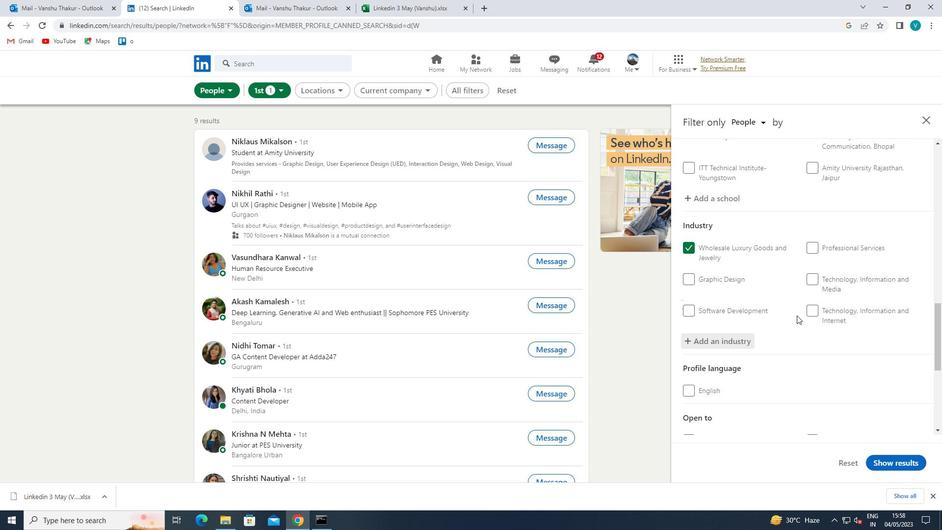 
Action: Mouse moved to (798, 316)
Screenshot: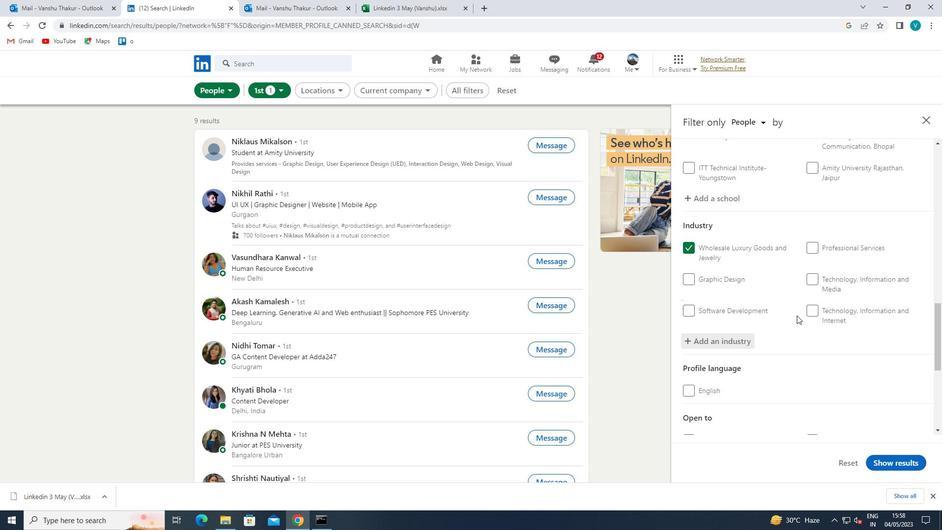
Action: Mouse scrolled (798, 315) with delta (0, 0)
Screenshot: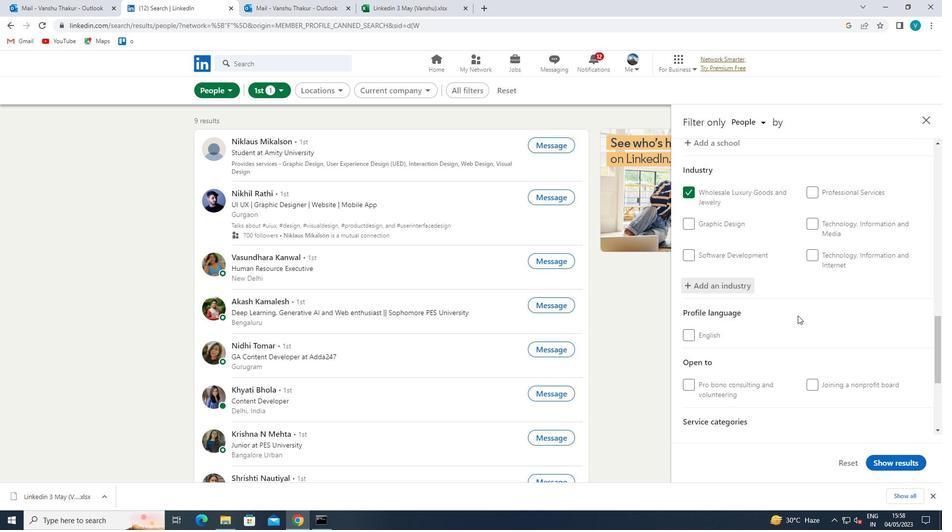
Action: Mouse scrolled (798, 315) with delta (0, 0)
Screenshot: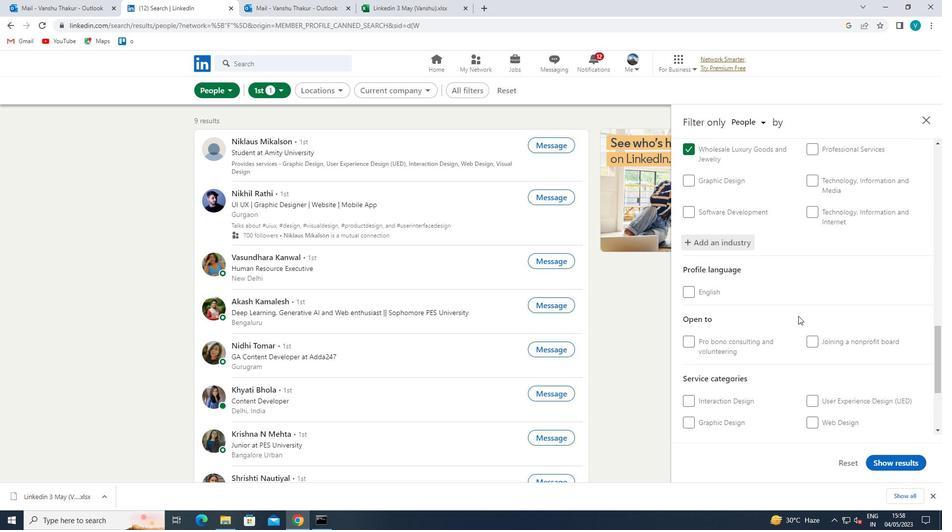 
Action: Mouse moved to (828, 304)
Screenshot: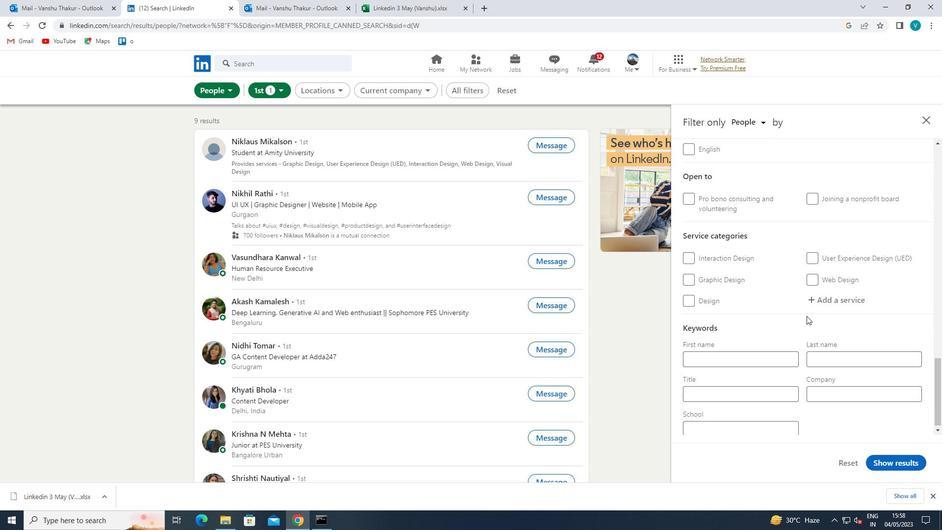 
Action: Mouse pressed left at (828, 304)
Screenshot: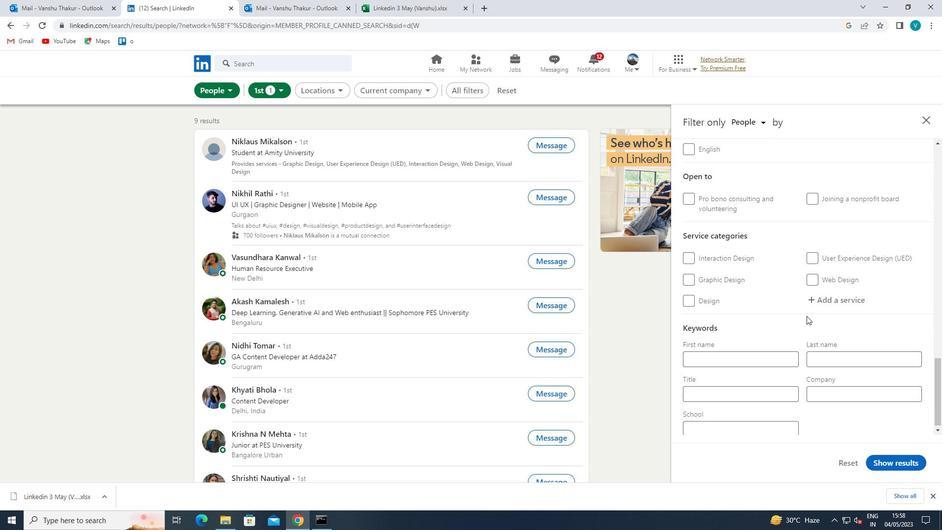 
Action: Mouse moved to (785, 278)
Screenshot: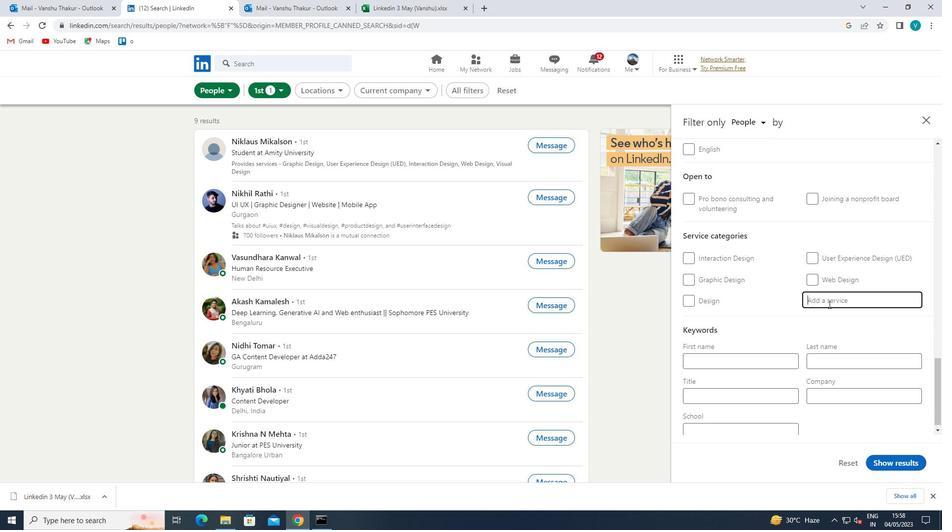 
Action: Key pressed <Key.shift>CUST
Screenshot: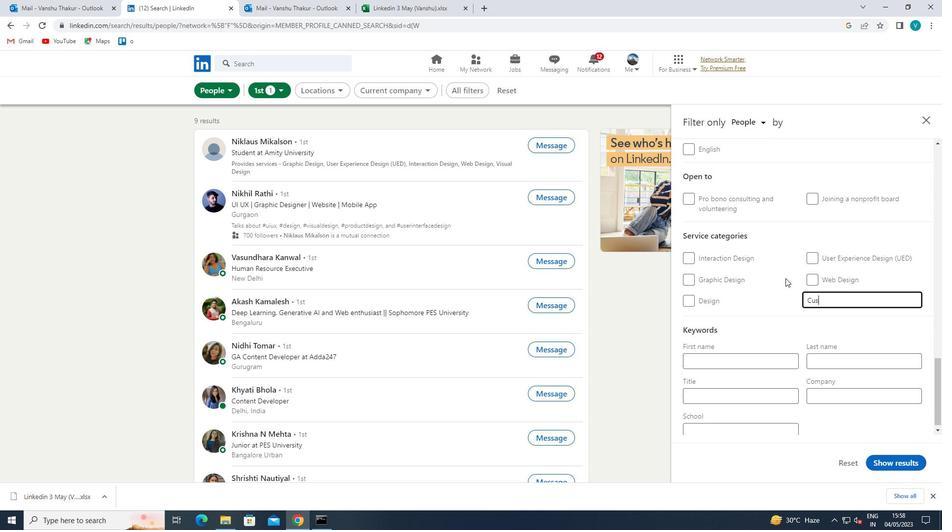 
Action: Mouse moved to (787, 311)
Screenshot: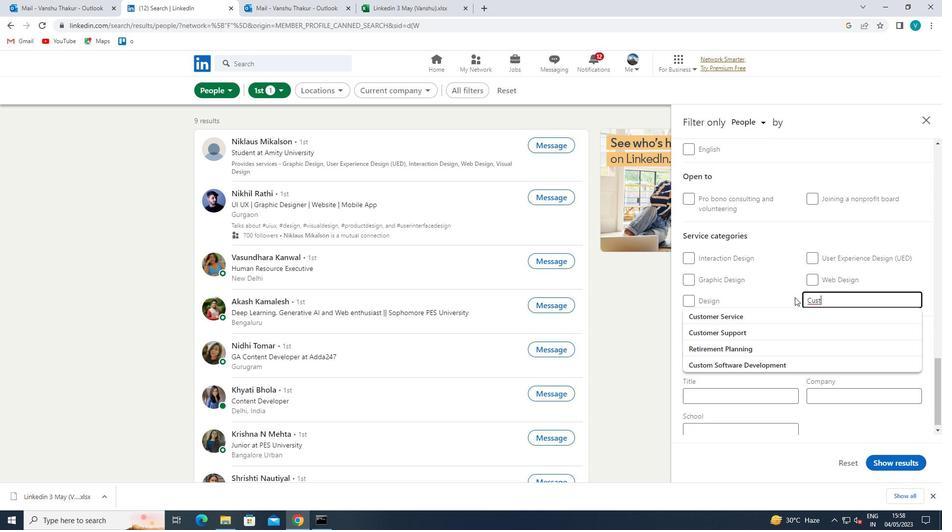 
Action: Mouse pressed left at (787, 311)
Screenshot: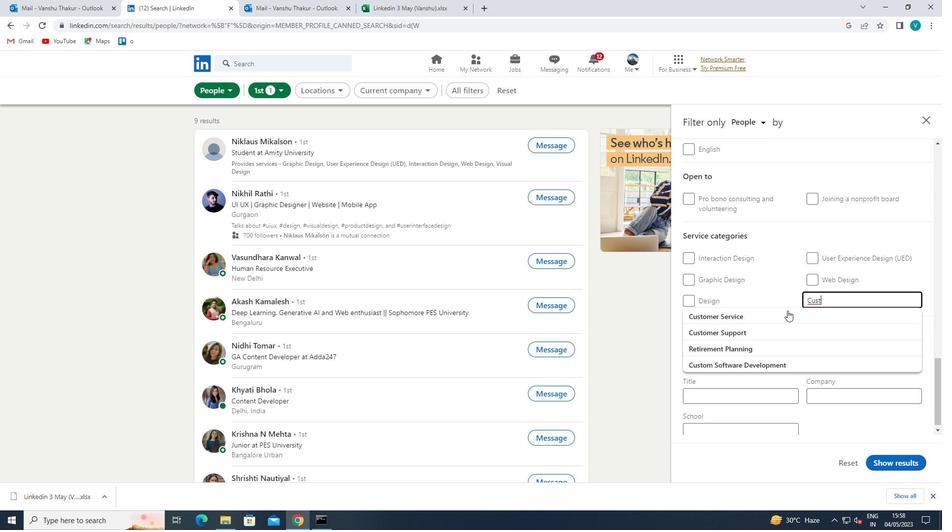 
Action: Mouse moved to (791, 317)
Screenshot: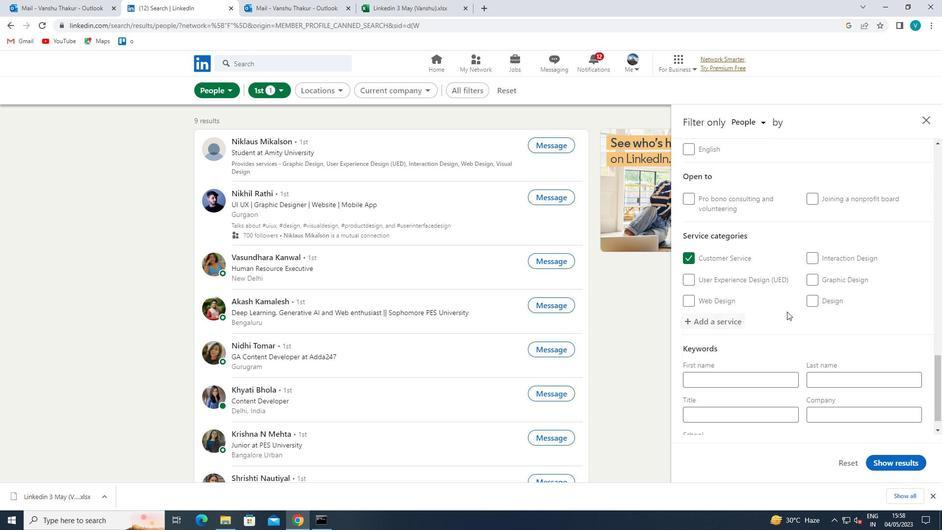 
Action: Mouse scrolled (791, 316) with delta (0, 0)
Screenshot: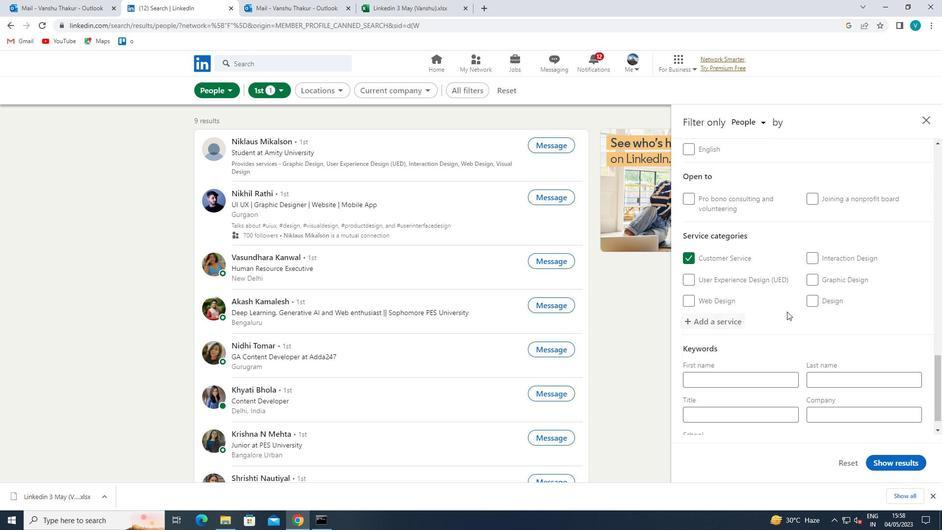 
Action: Mouse moved to (791, 320)
Screenshot: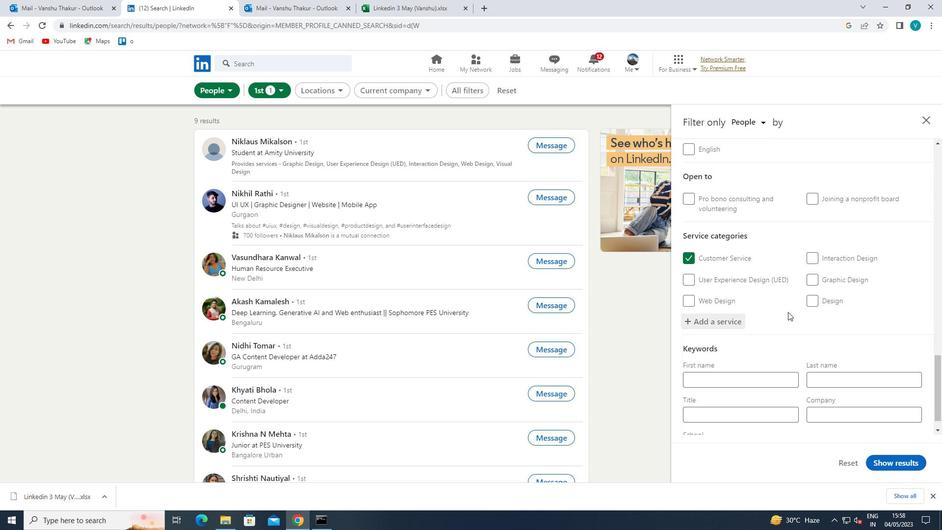 
Action: Mouse scrolled (791, 319) with delta (0, 0)
Screenshot: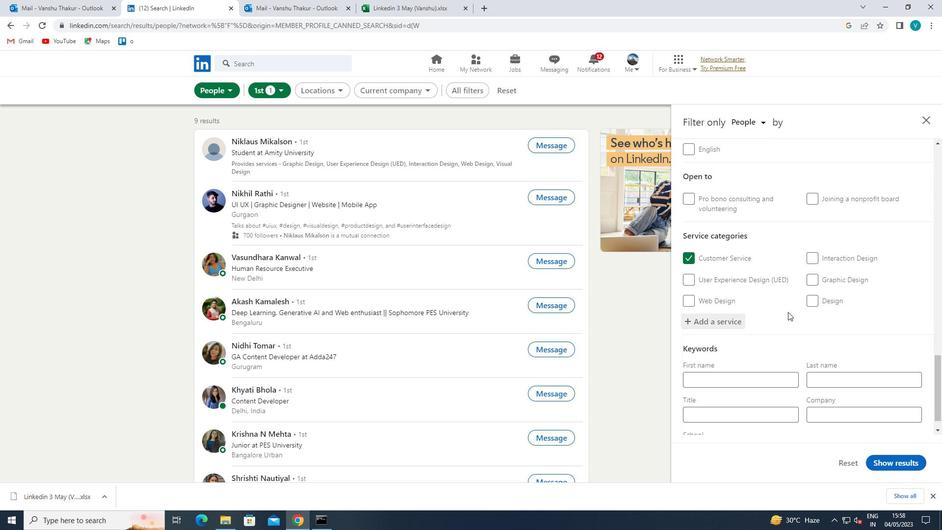 
Action: Mouse moved to (791, 321)
Screenshot: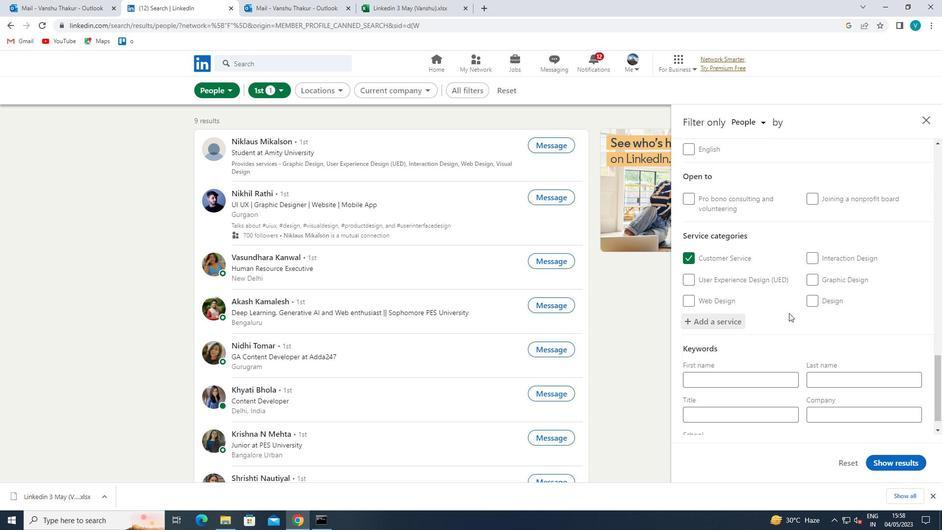 
Action: Mouse scrolled (791, 321) with delta (0, 0)
Screenshot: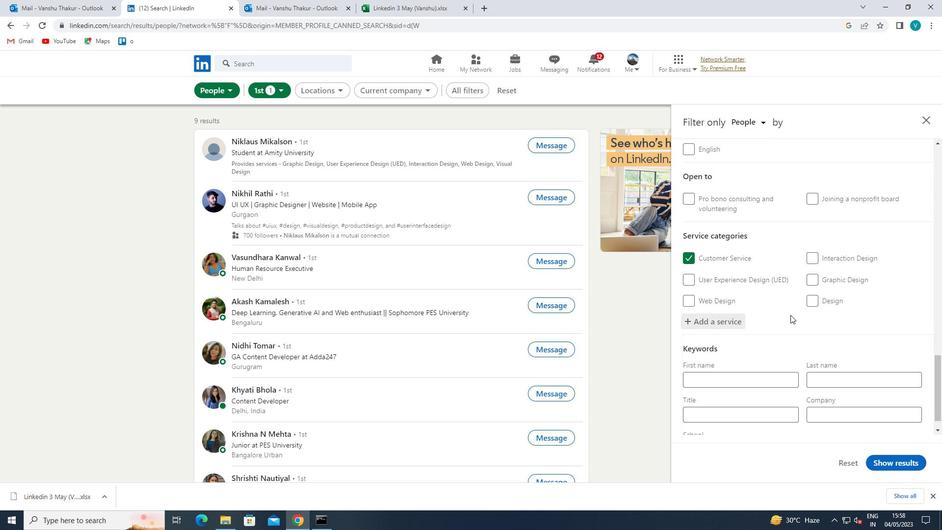 
Action: Mouse moved to (791, 323)
Screenshot: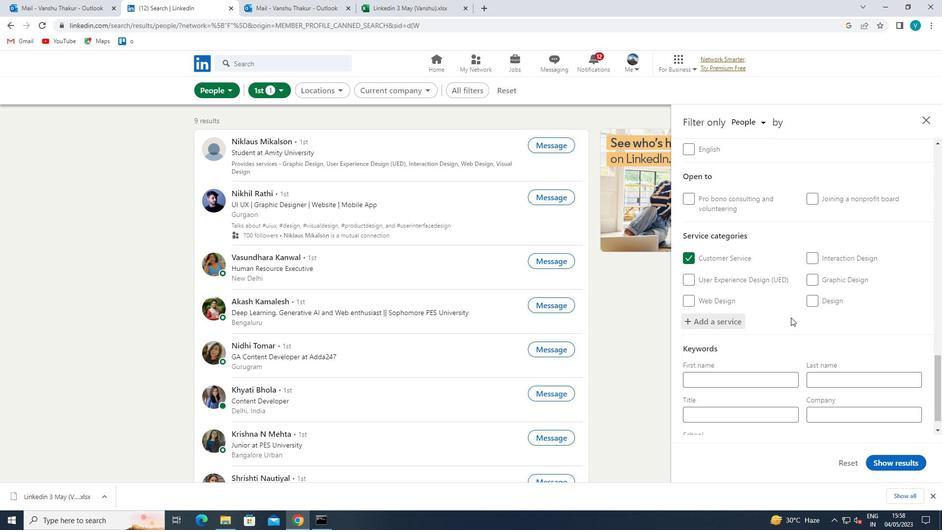 
Action: Mouse scrolled (791, 322) with delta (0, 0)
Screenshot: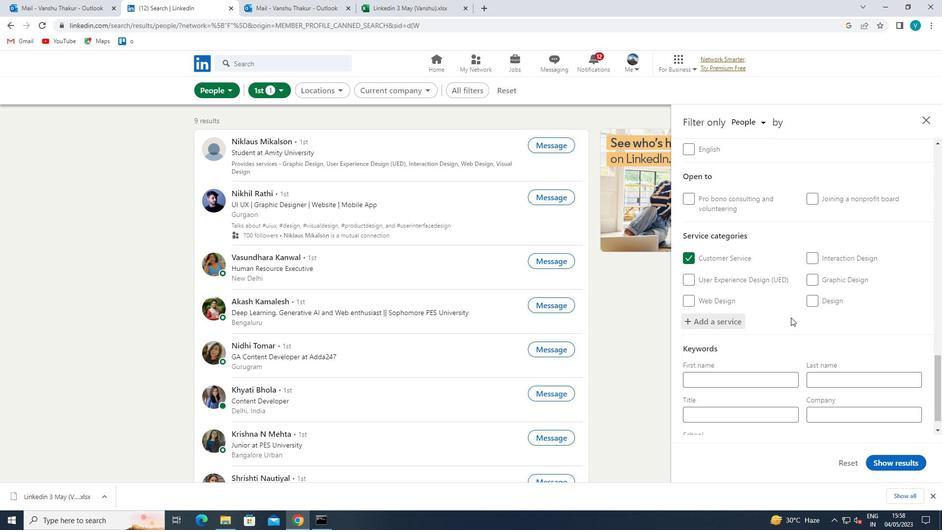 
Action: Mouse moved to (770, 383)
Screenshot: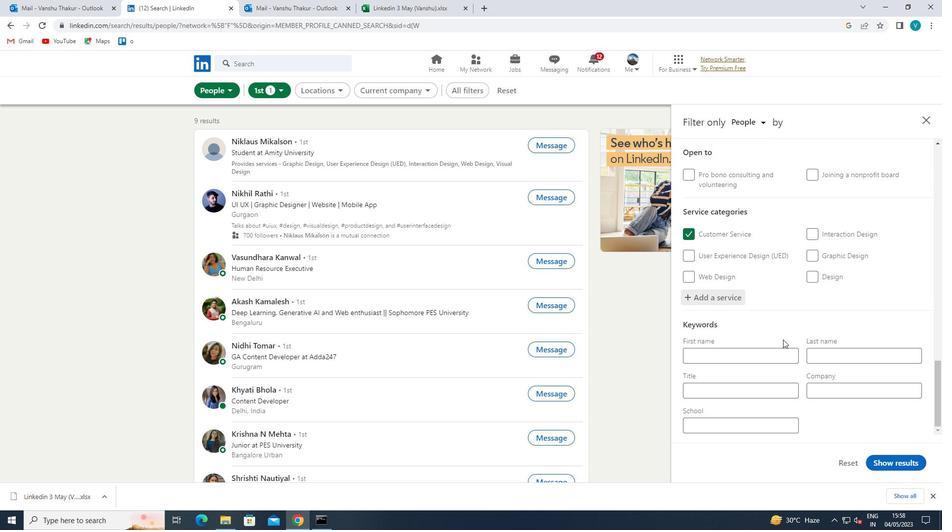 
Action: Mouse pressed left at (770, 383)
Screenshot: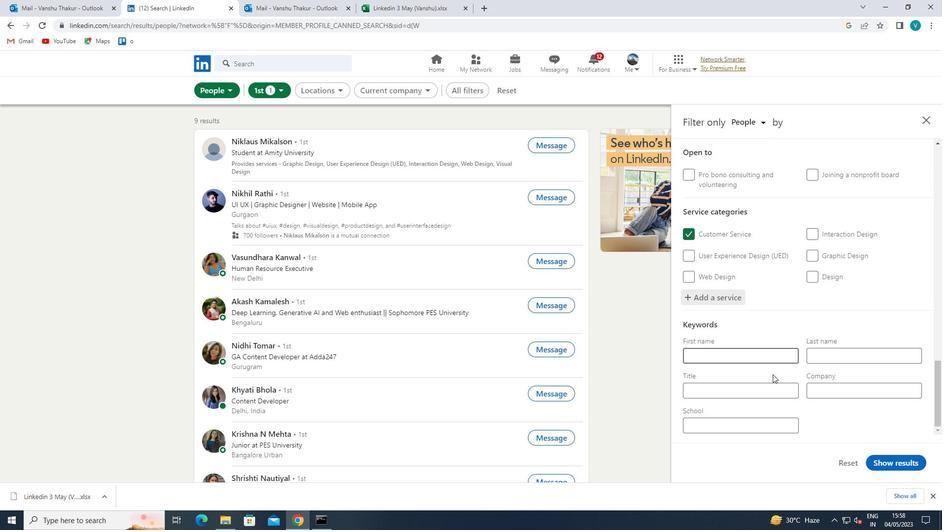 
Action: Mouse moved to (773, 383)
Screenshot: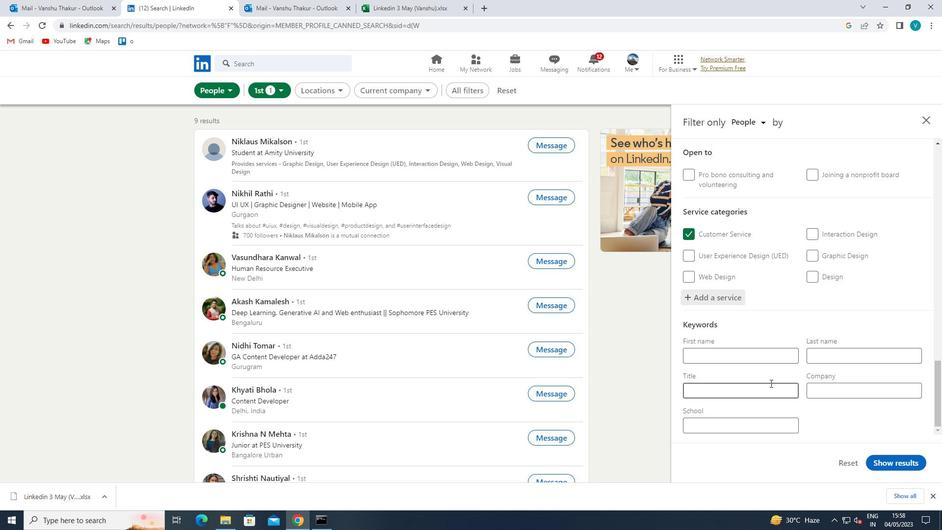 
Action: Key pressed <Key.shift>SHIPPING<Key.space>AND<Key.space><Key.shift>RECEIVING<Key.space><Key.shift>STAFF
Screenshot: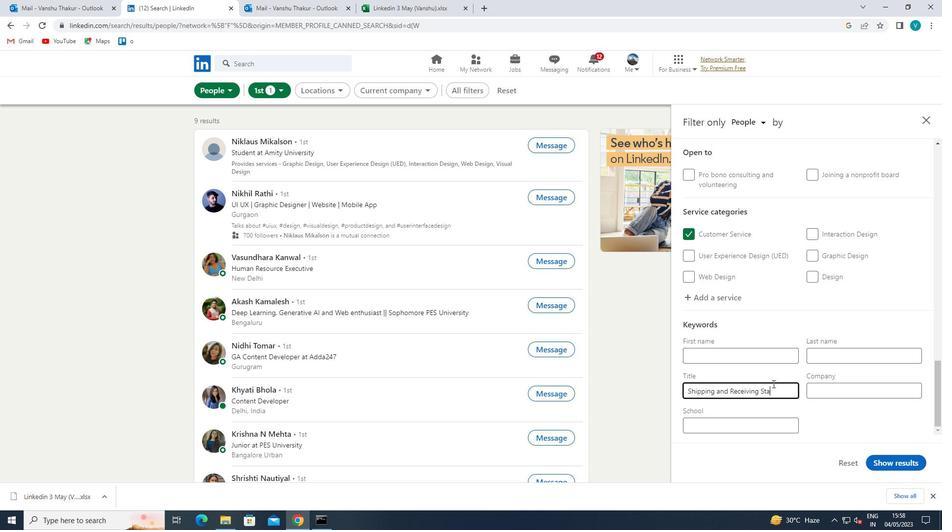 
Action: Mouse moved to (901, 468)
Screenshot: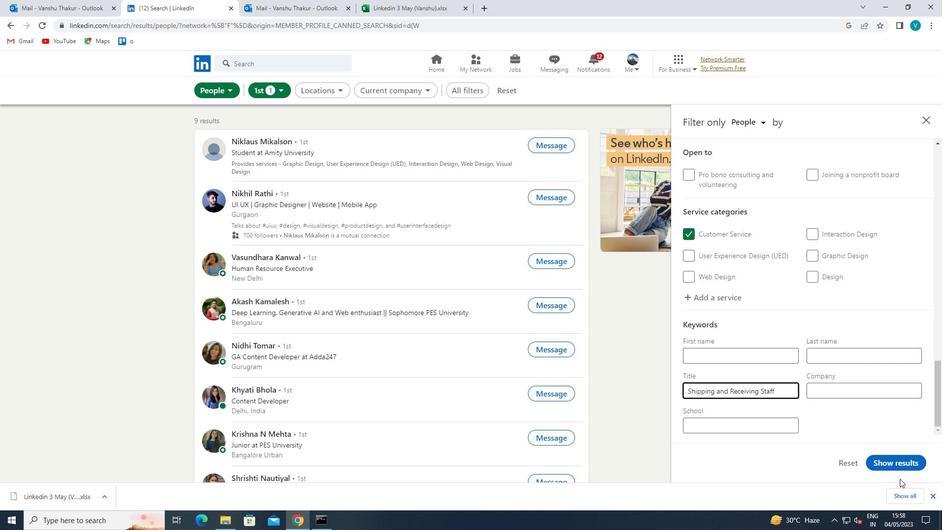 
Action: Mouse pressed left at (901, 468)
Screenshot: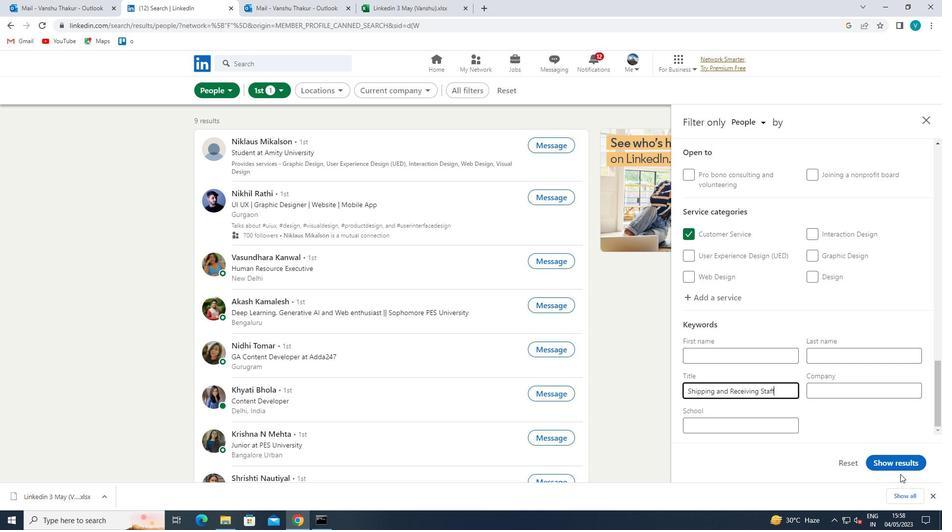 
Action: Mouse moved to (901, 467)
Screenshot: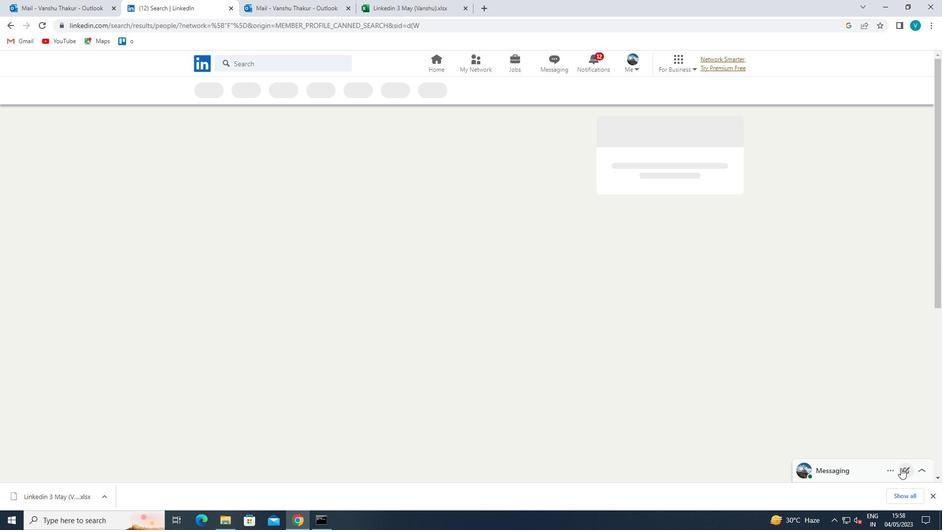 
